 Task: Look for space in Canning, India from 21st June, 2023 to 29th June, 2023 for 4 adults in price range Rs.7000 to Rs.12000. Place can be entire place with 2 bedrooms having 2 beds and 2 bathrooms. Property type can be house, flat, guest house. Booking option can be shelf check-in. Required host language is English.
Action: Mouse moved to (457, 67)
Screenshot: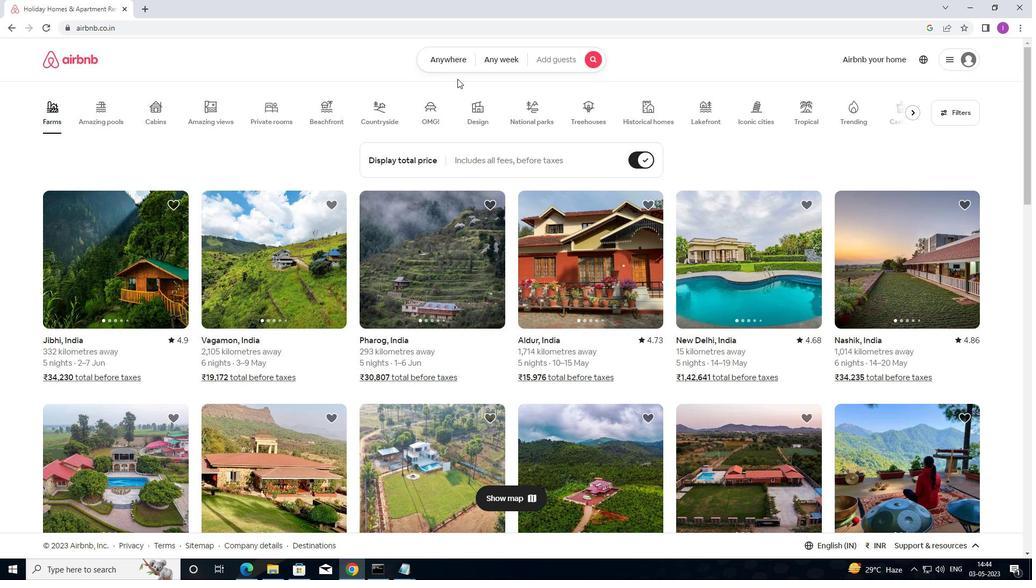
Action: Mouse pressed left at (457, 67)
Screenshot: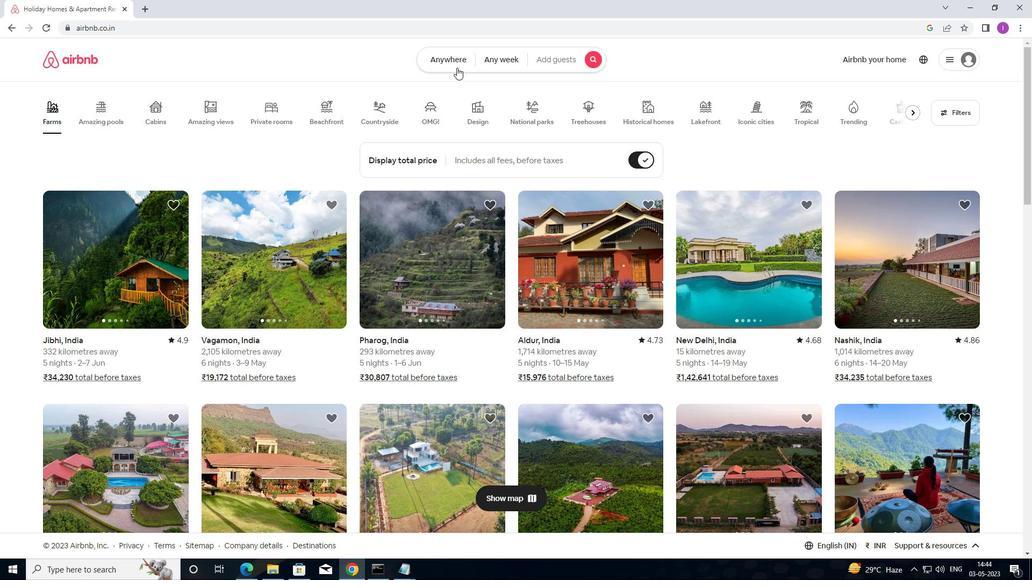 
Action: Mouse moved to (347, 110)
Screenshot: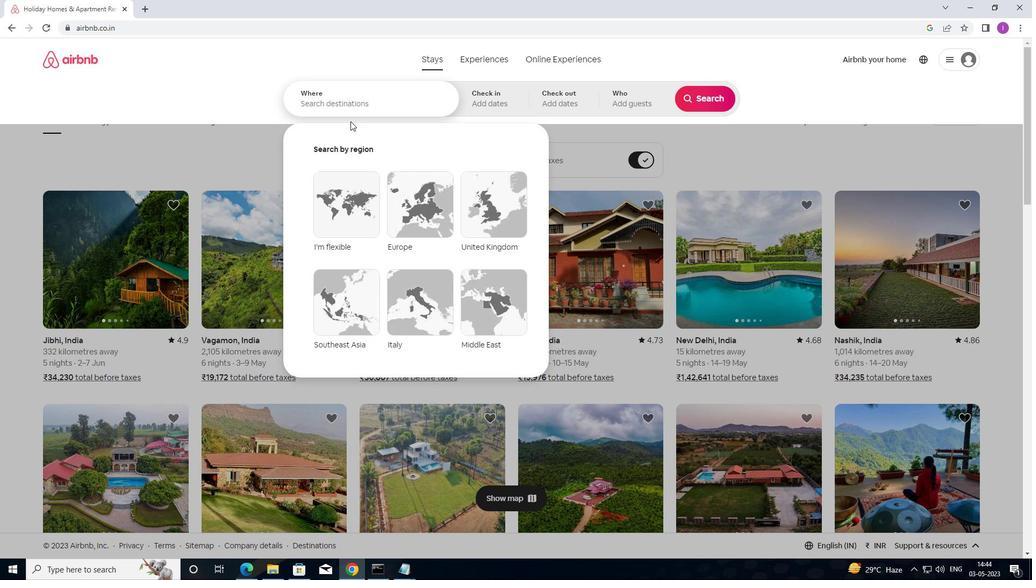 
Action: Mouse pressed left at (347, 110)
Screenshot: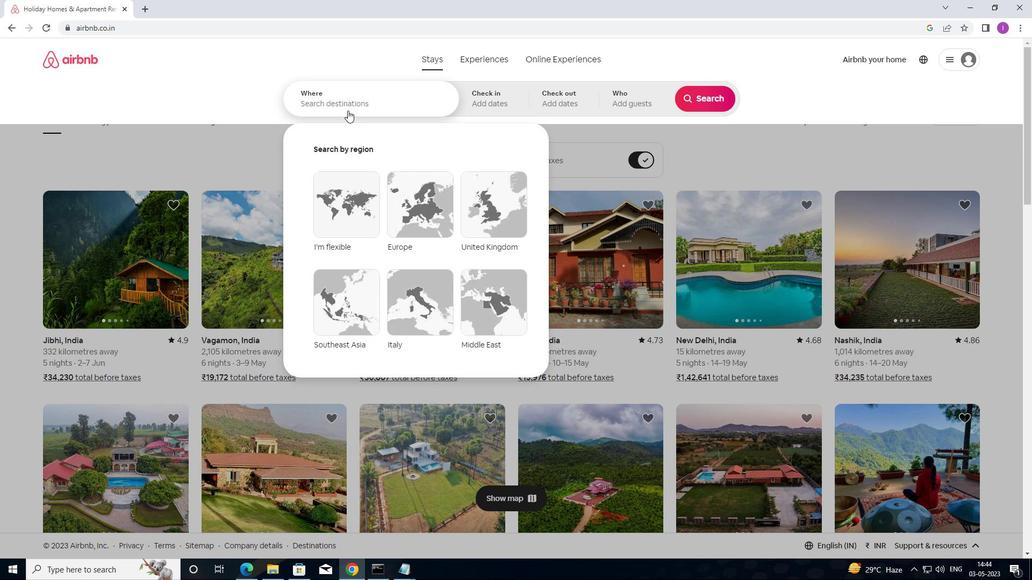 
Action: Mouse moved to (452, 111)
Screenshot: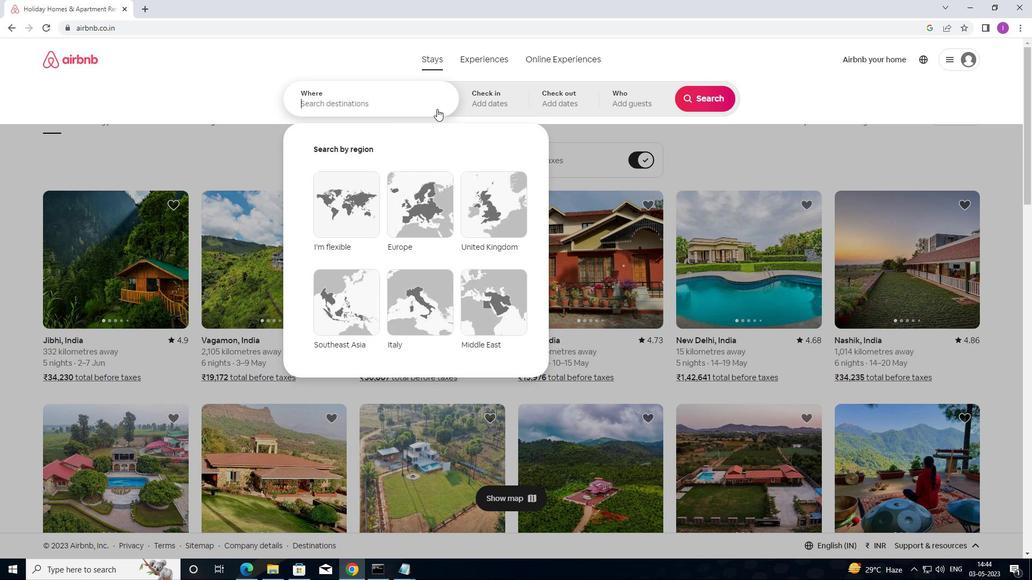 
Action: Key pressed <Key.shift>CA
Screenshot: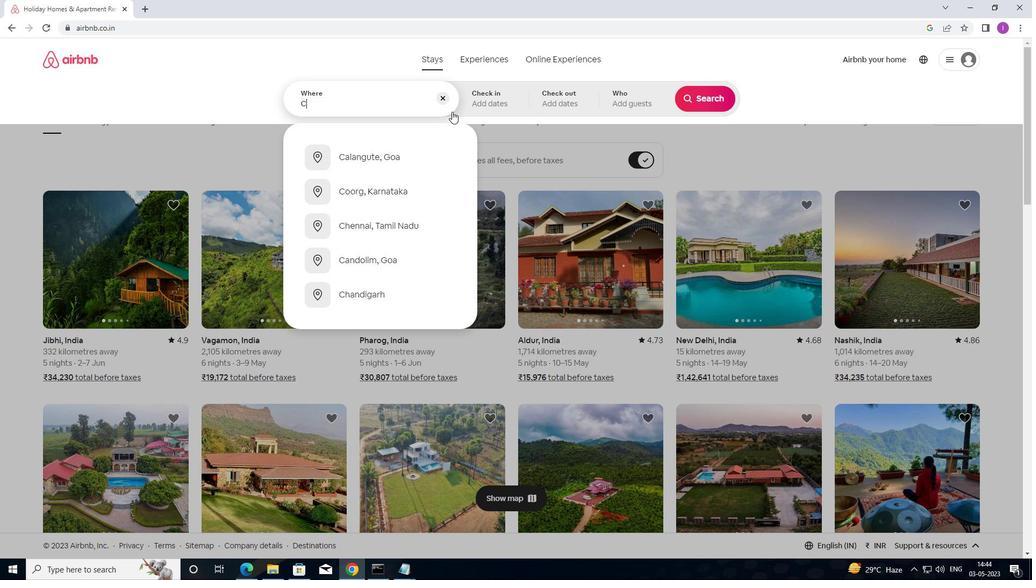 
Action: Mouse moved to (459, 105)
Screenshot: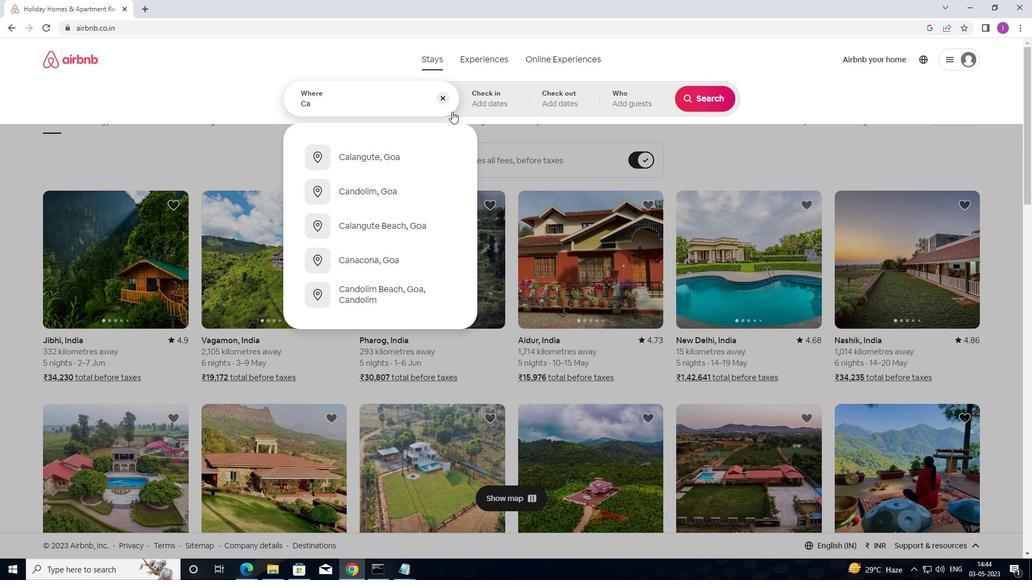 
Action: Key pressed NNING,<Key.shift>INDIA
Screenshot: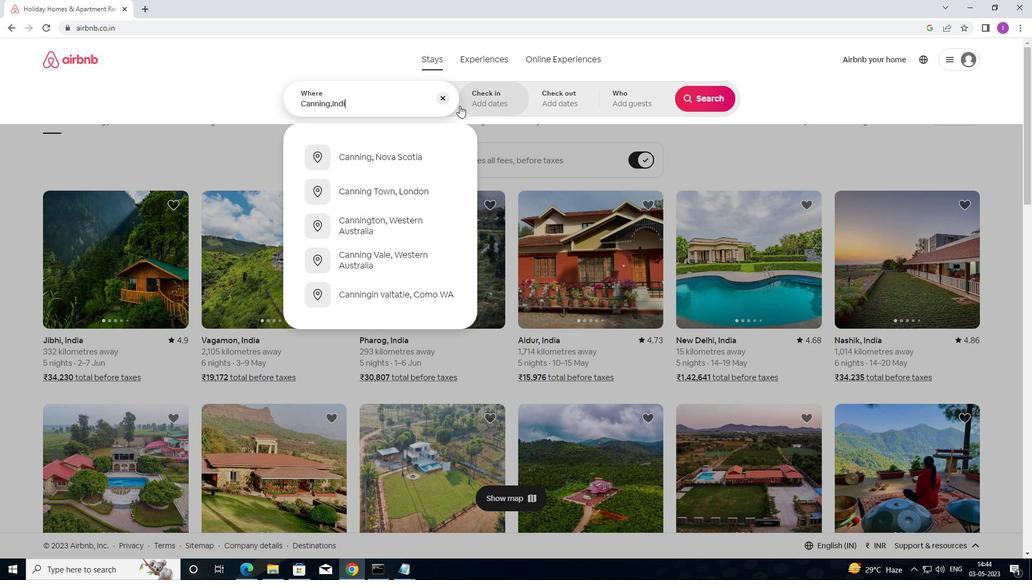 
Action: Mouse moved to (513, 102)
Screenshot: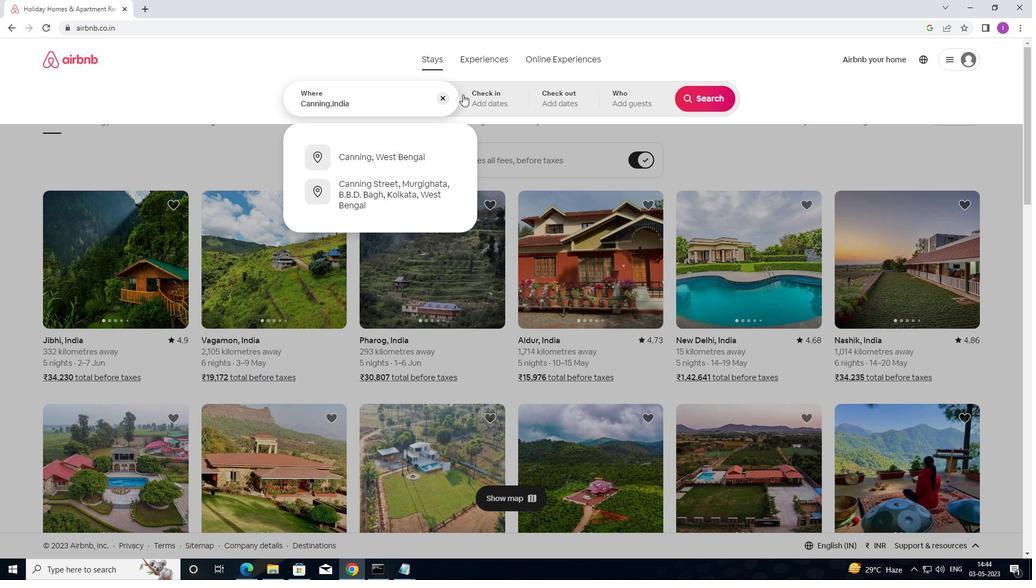 
Action: Mouse pressed left at (513, 102)
Screenshot: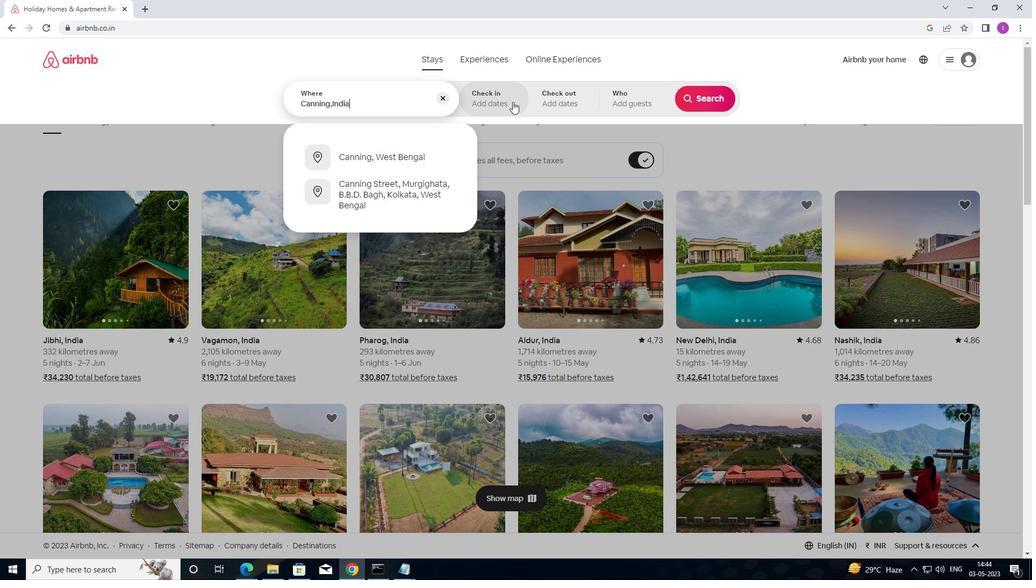 
Action: Mouse moved to (621, 308)
Screenshot: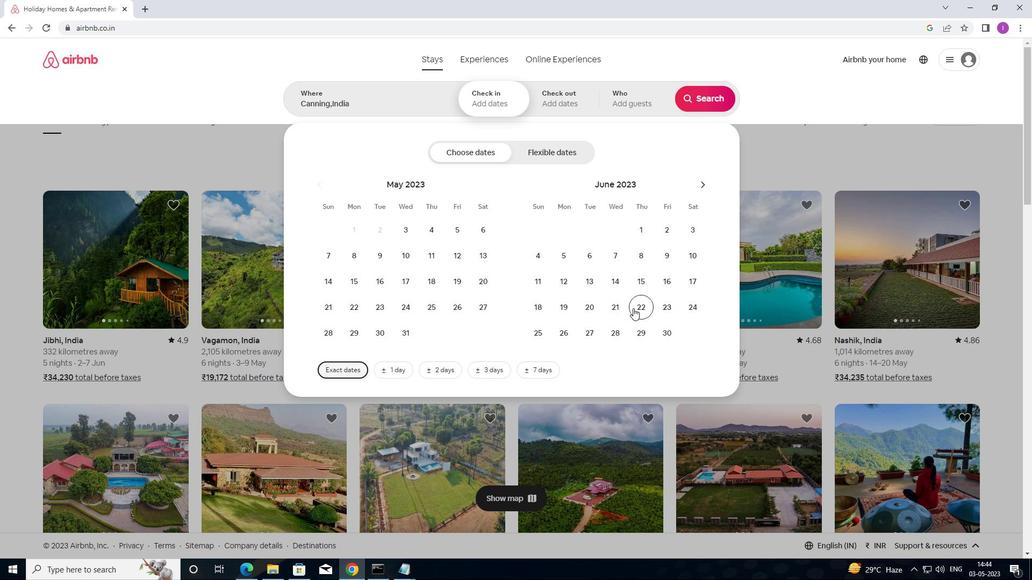 
Action: Mouse pressed left at (621, 308)
Screenshot: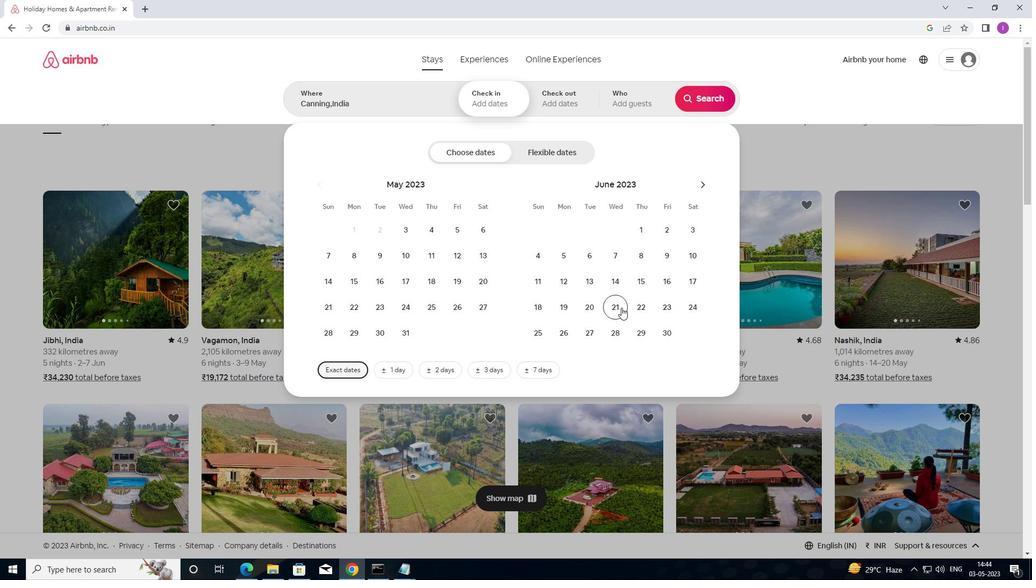 
Action: Mouse moved to (646, 335)
Screenshot: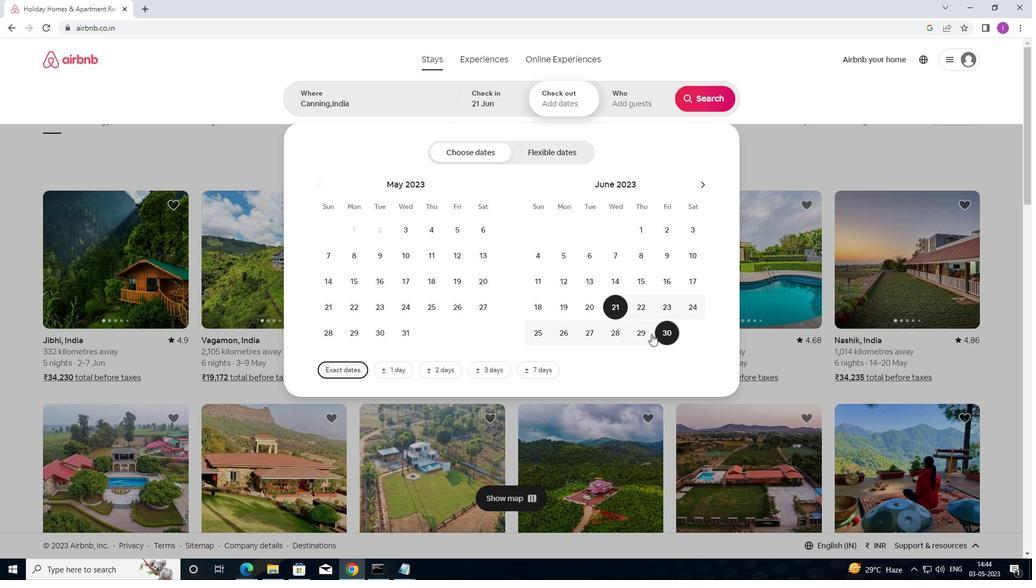 
Action: Mouse pressed left at (646, 335)
Screenshot: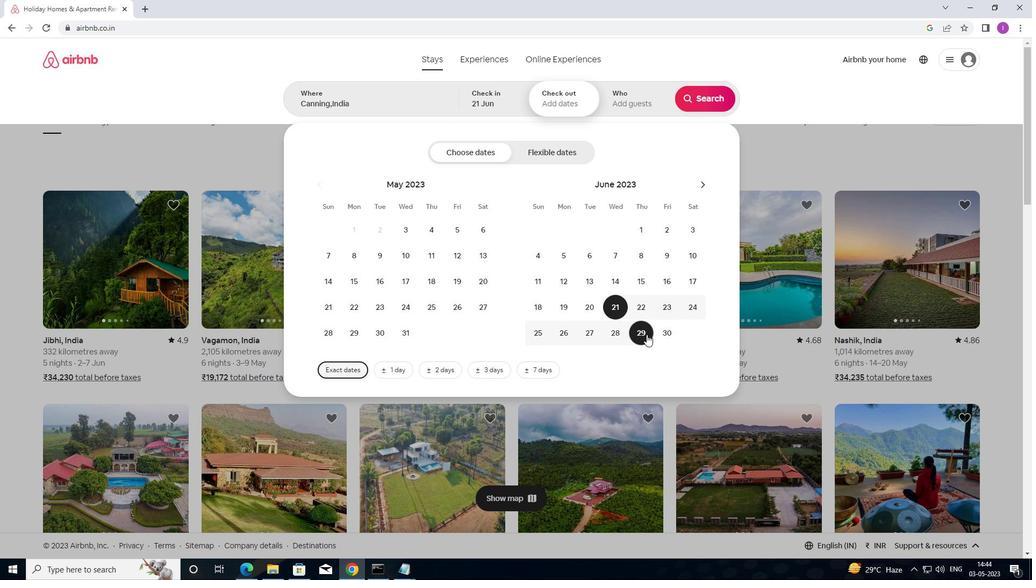 
Action: Mouse moved to (647, 100)
Screenshot: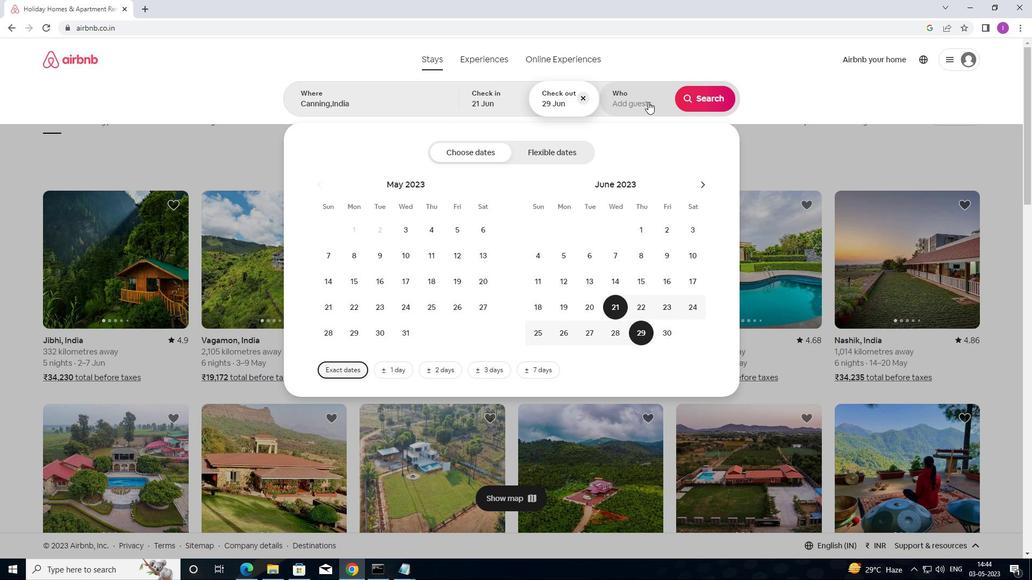 
Action: Mouse pressed left at (647, 100)
Screenshot: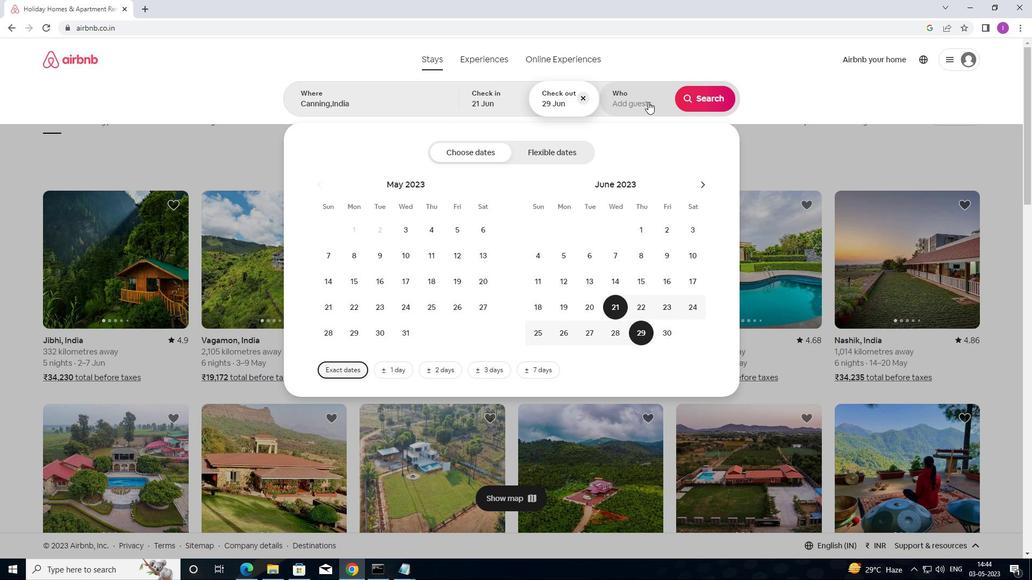 
Action: Mouse moved to (709, 156)
Screenshot: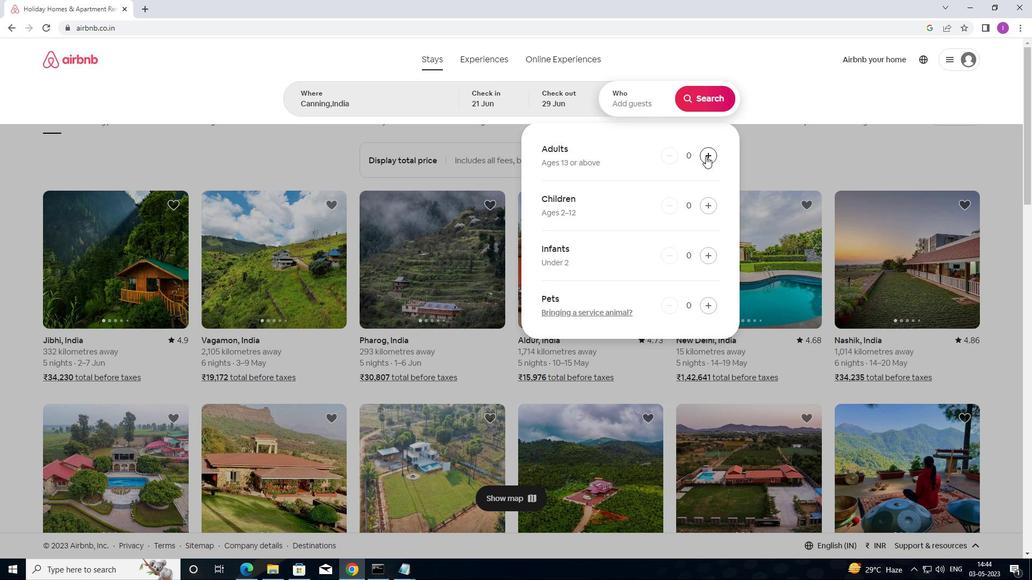 
Action: Mouse pressed left at (709, 156)
Screenshot: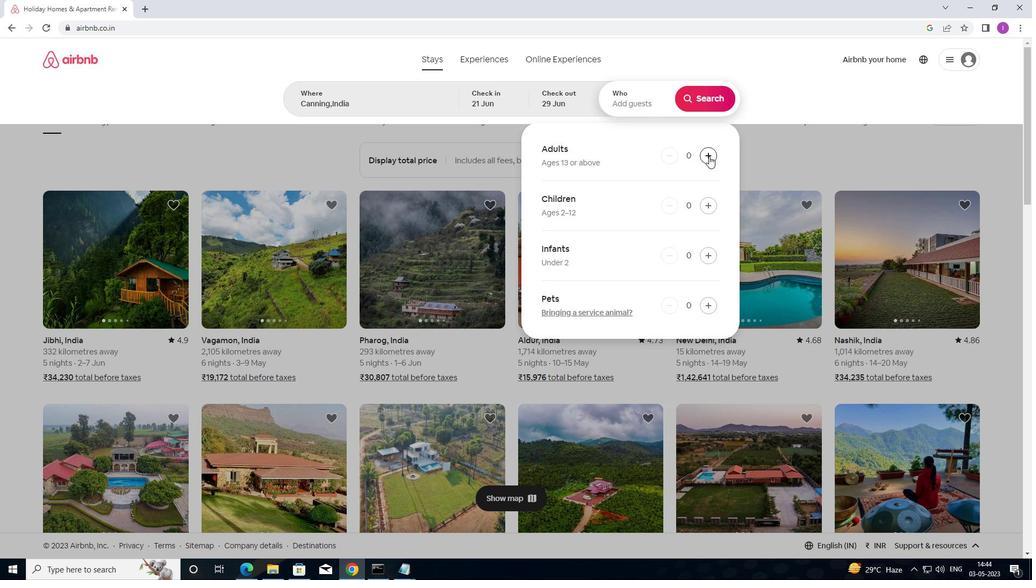 
Action: Mouse pressed left at (709, 156)
Screenshot: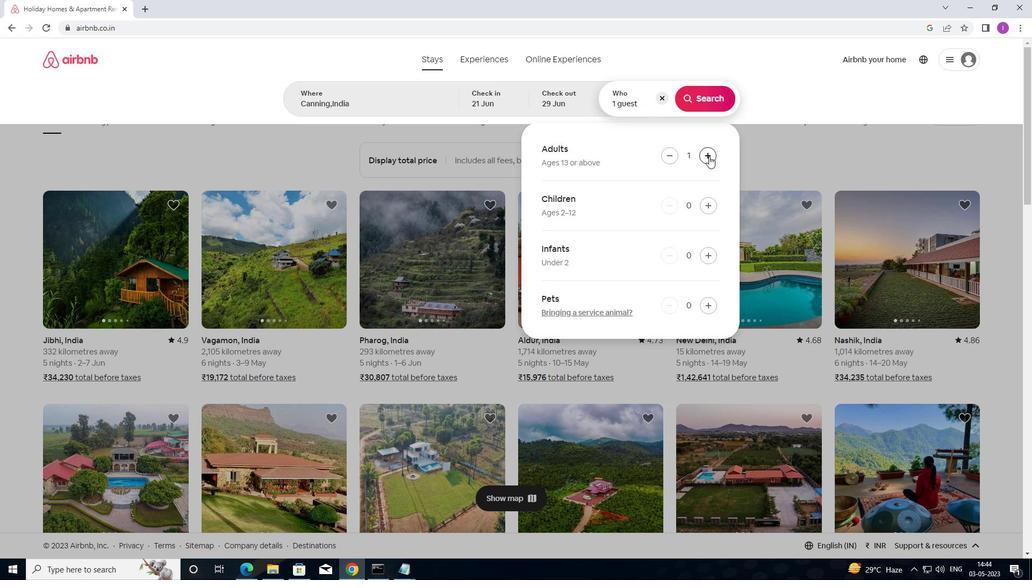 
Action: Mouse moved to (709, 155)
Screenshot: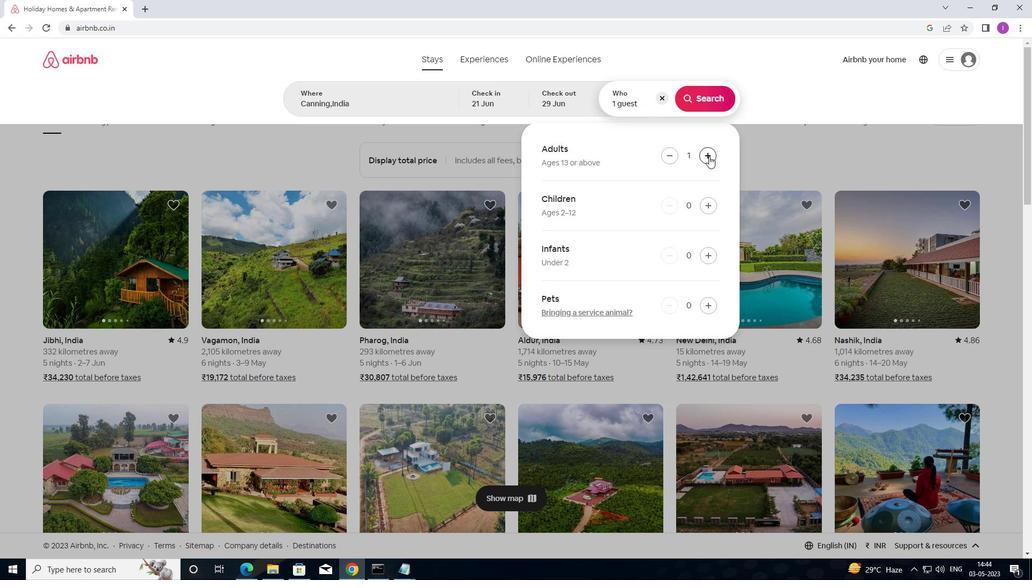 
Action: Mouse pressed left at (709, 155)
Screenshot: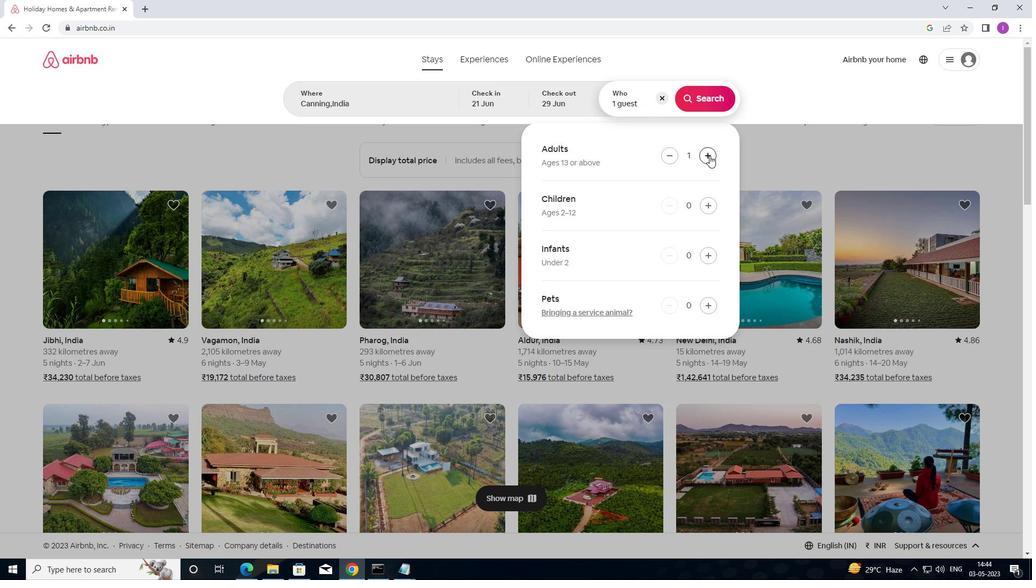 
Action: Mouse pressed left at (709, 155)
Screenshot: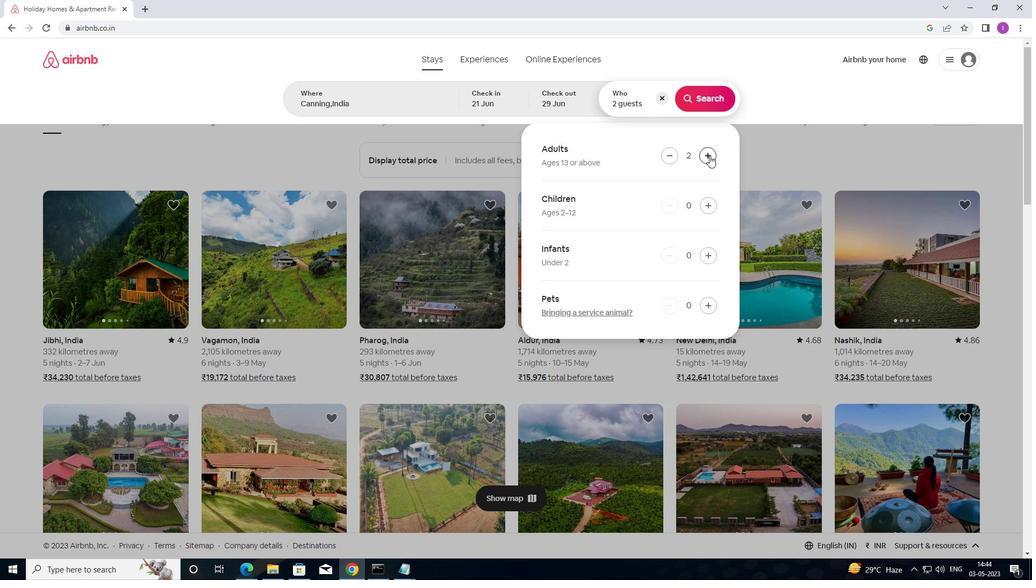 
Action: Mouse moved to (704, 102)
Screenshot: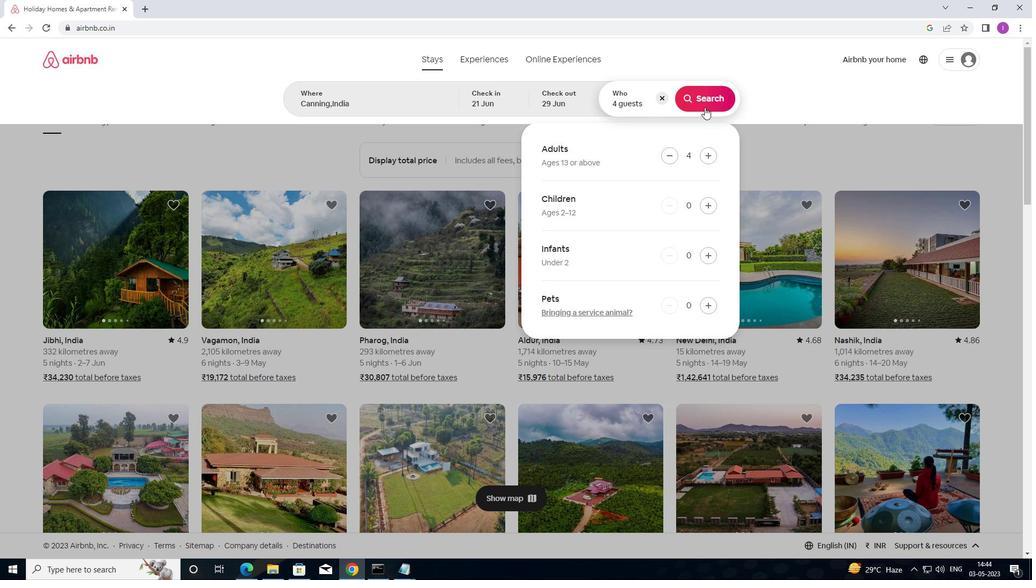
Action: Mouse pressed left at (704, 102)
Screenshot: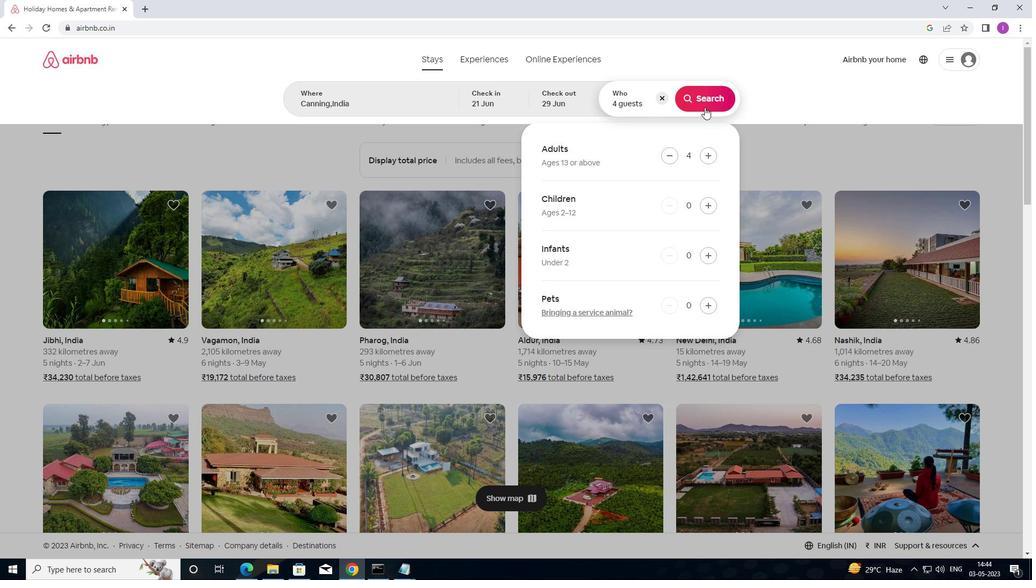 
Action: Mouse moved to (994, 103)
Screenshot: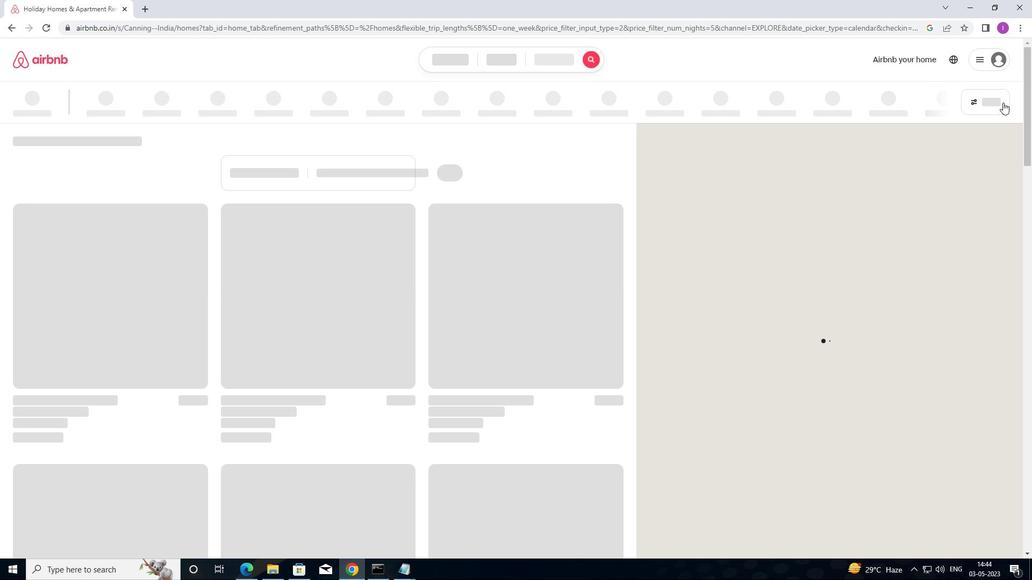 
Action: Mouse pressed left at (994, 103)
Screenshot: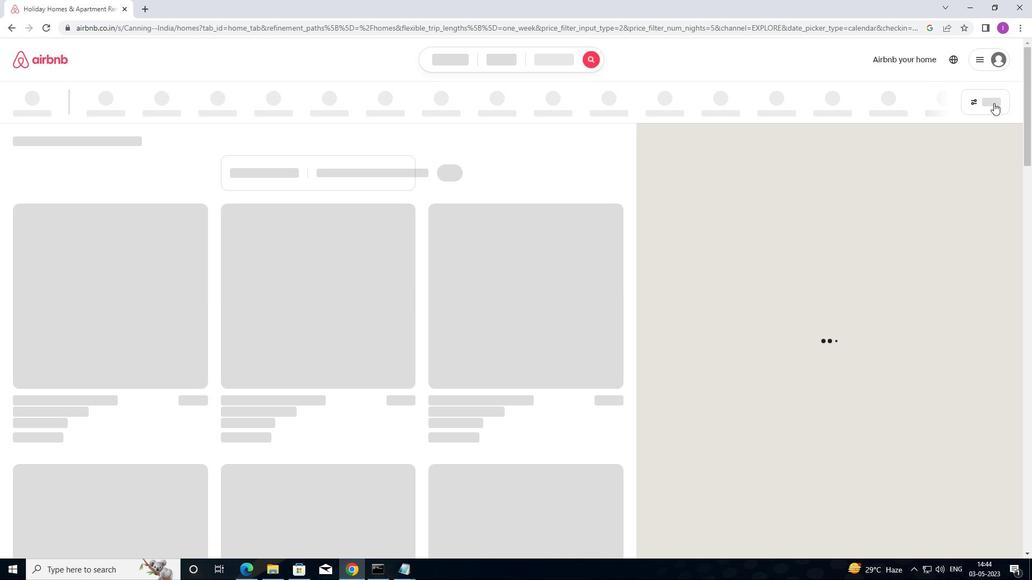 
Action: Mouse moved to (397, 240)
Screenshot: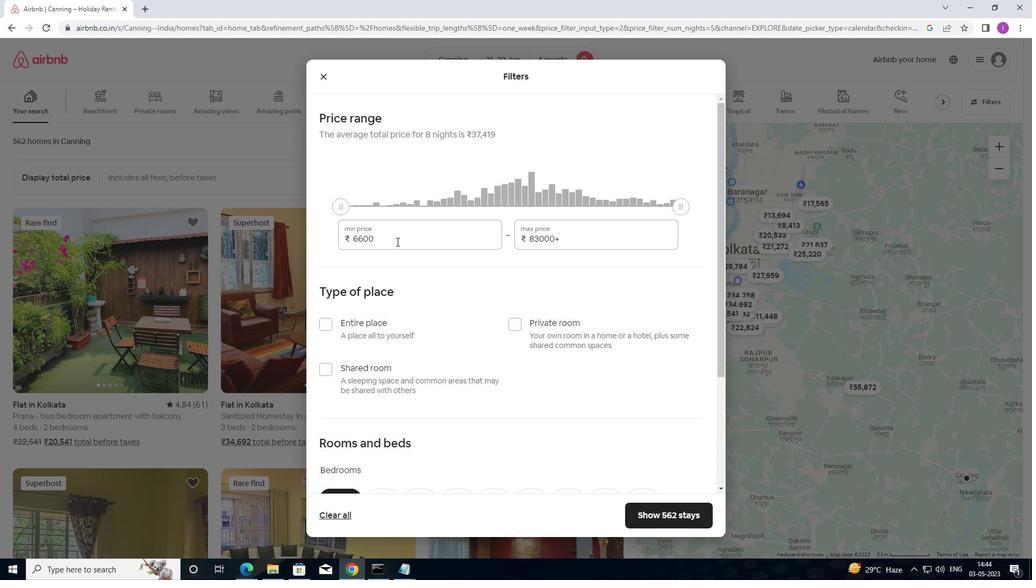 
Action: Mouse pressed left at (397, 240)
Screenshot: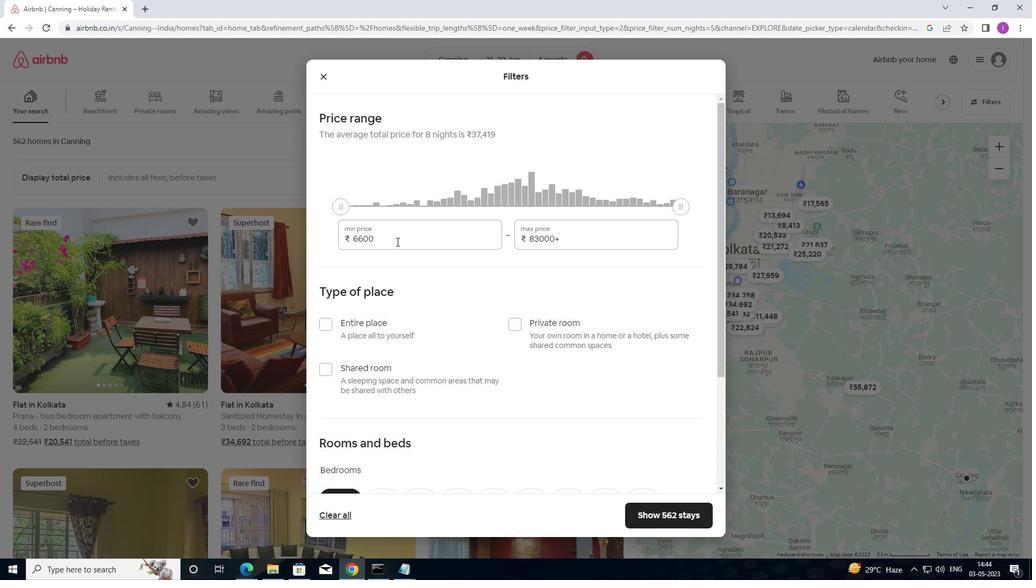 
Action: Mouse moved to (566, 225)
Screenshot: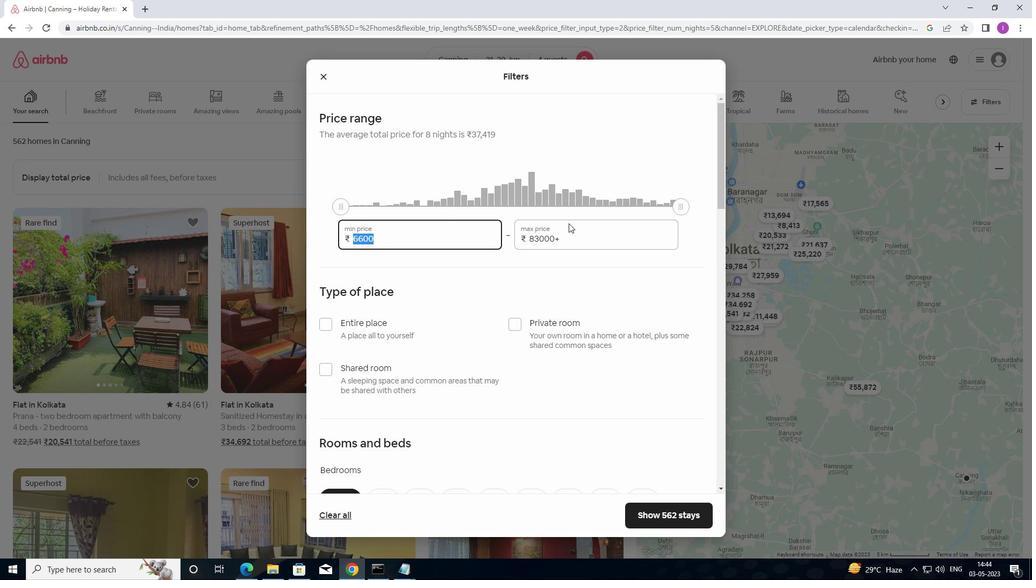 
Action: Key pressed 7
Screenshot: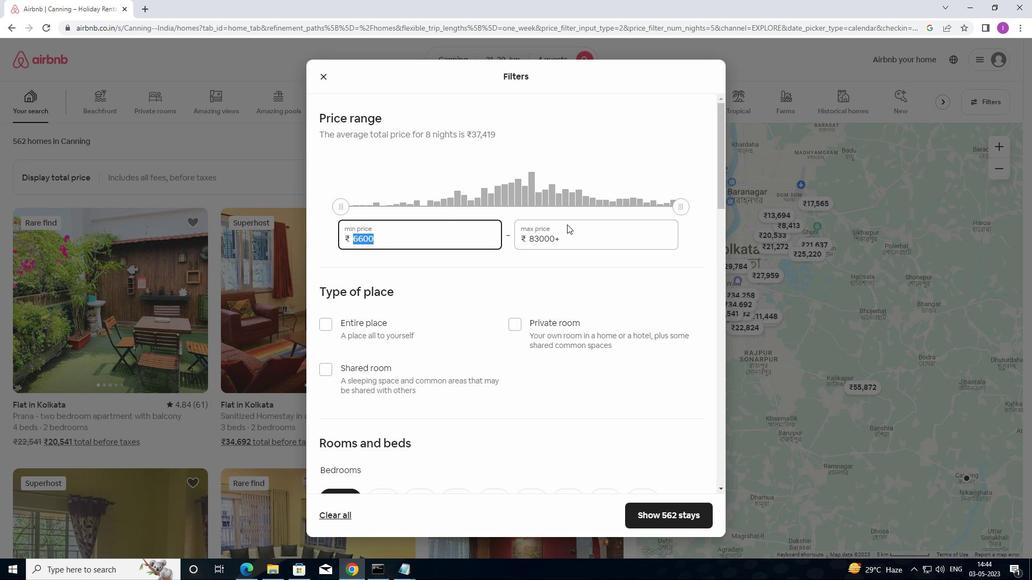 
Action: Mouse moved to (560, 228)
Screenshot: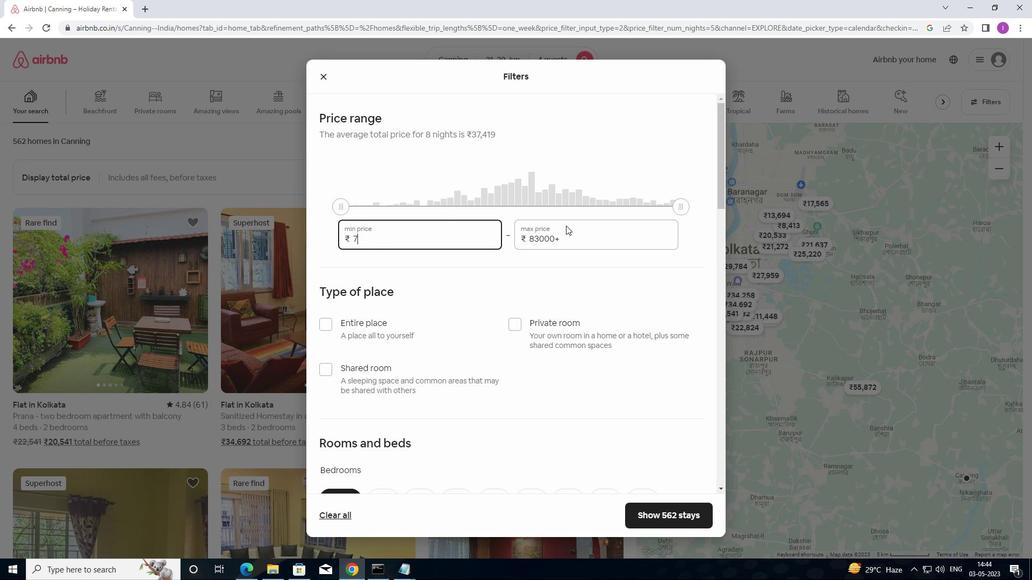 
Action: Key pressed 0
Screenshot: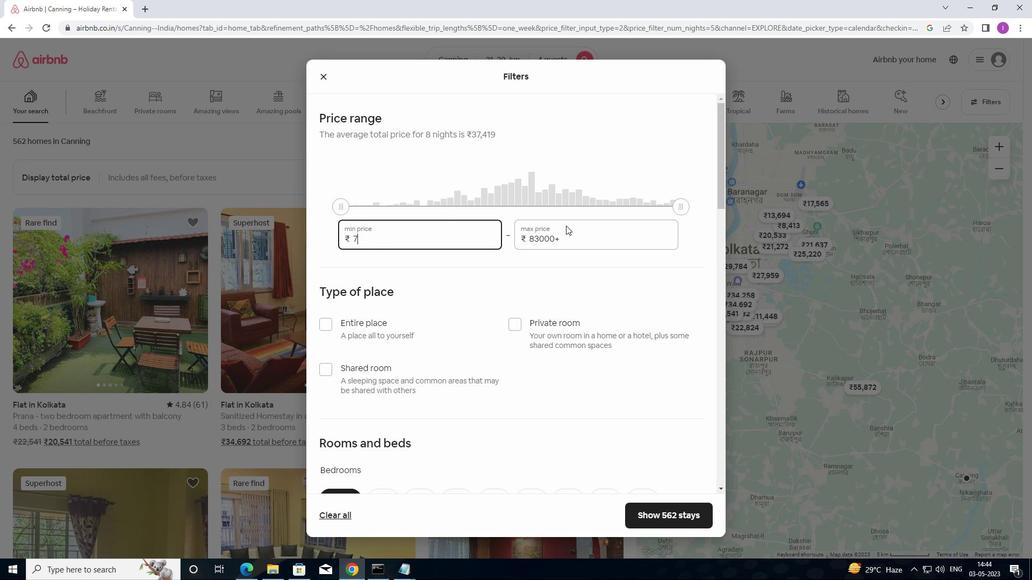 
Action: Mouse moved to (558, 229)
Screenshot: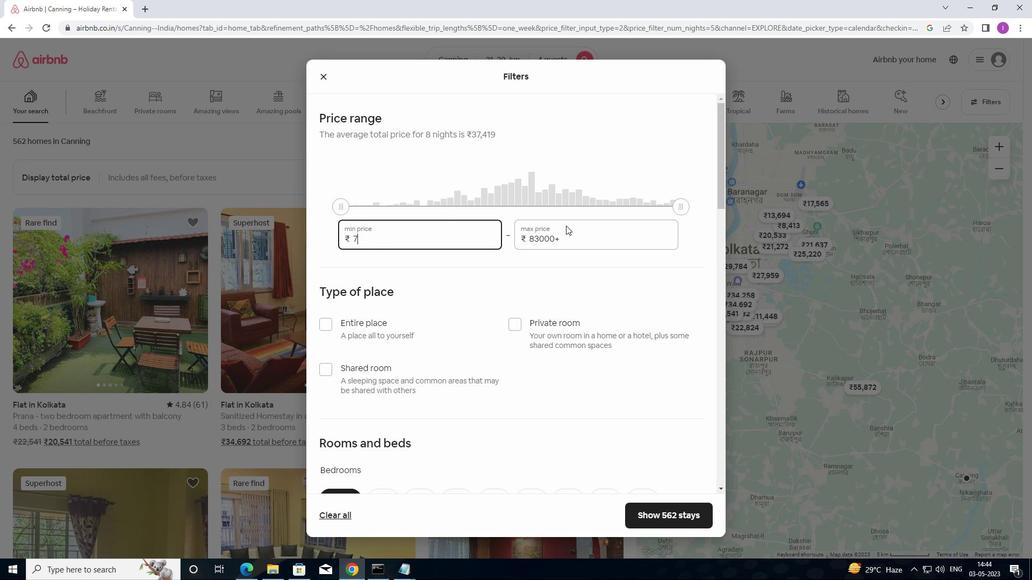 
Action: Key pressed 00
Screenshot: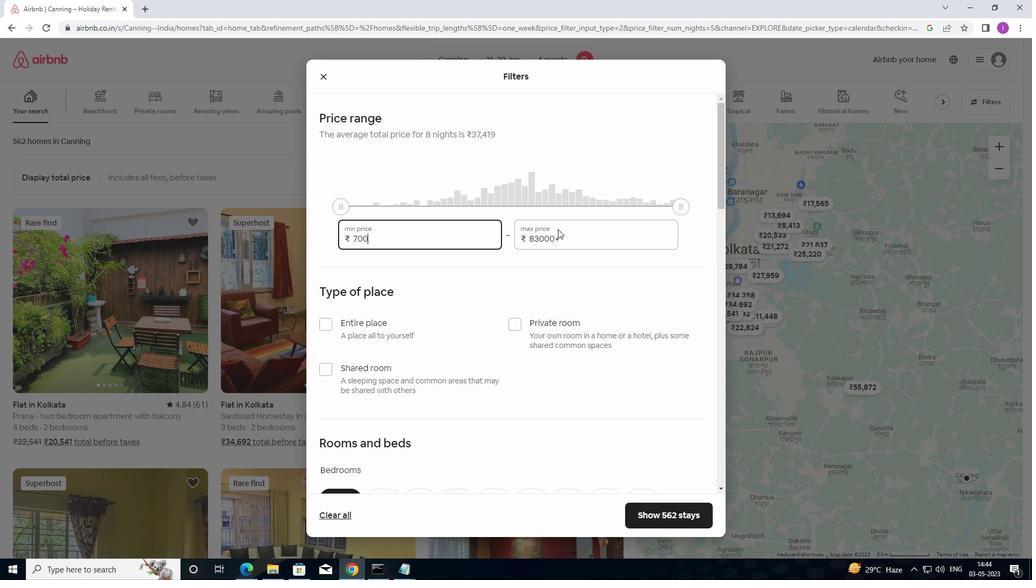 
Action: Mouse moved to (574, 238)
Screenshot: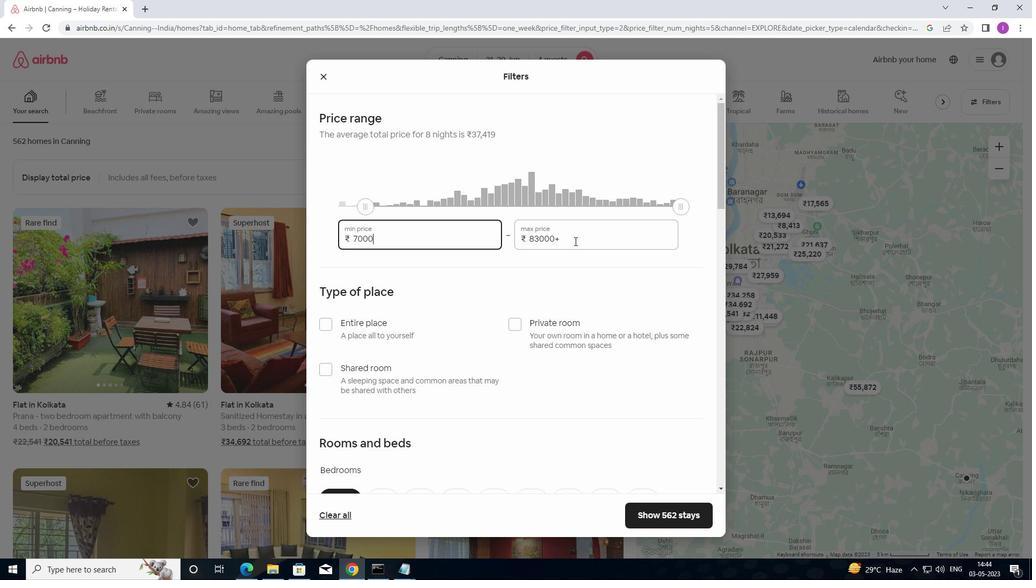 
Action: Mouse pressed left at (574, 238)
Screenshot: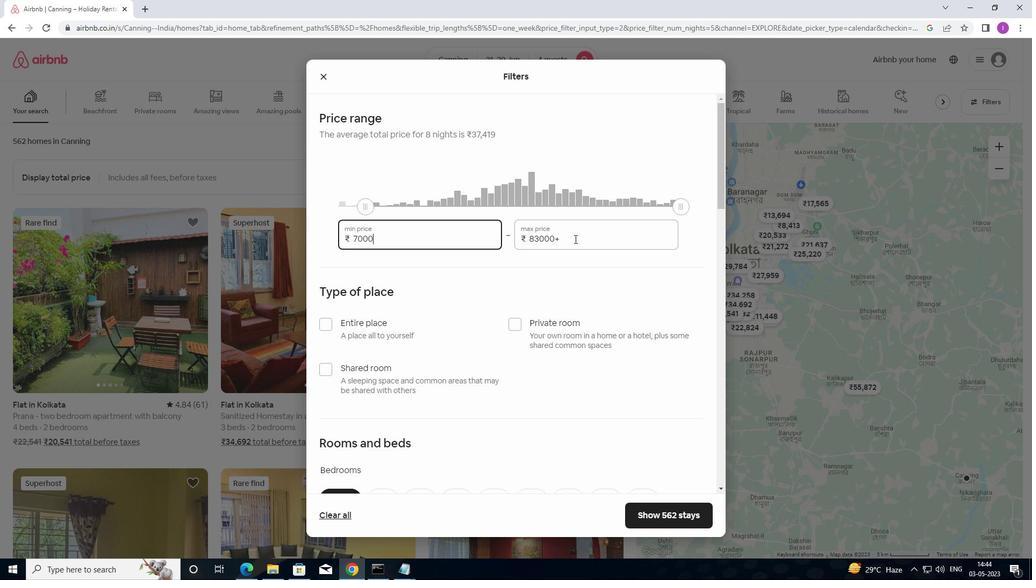 
Action: Mouse moved to (512, 241)
Screenshot: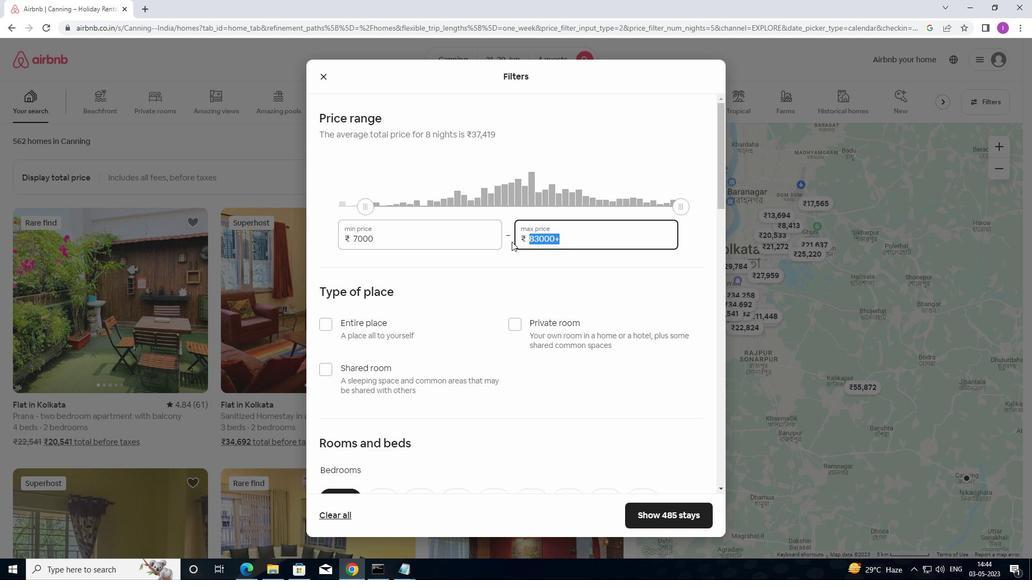 
Action: Key pressed 12000
Screenshot: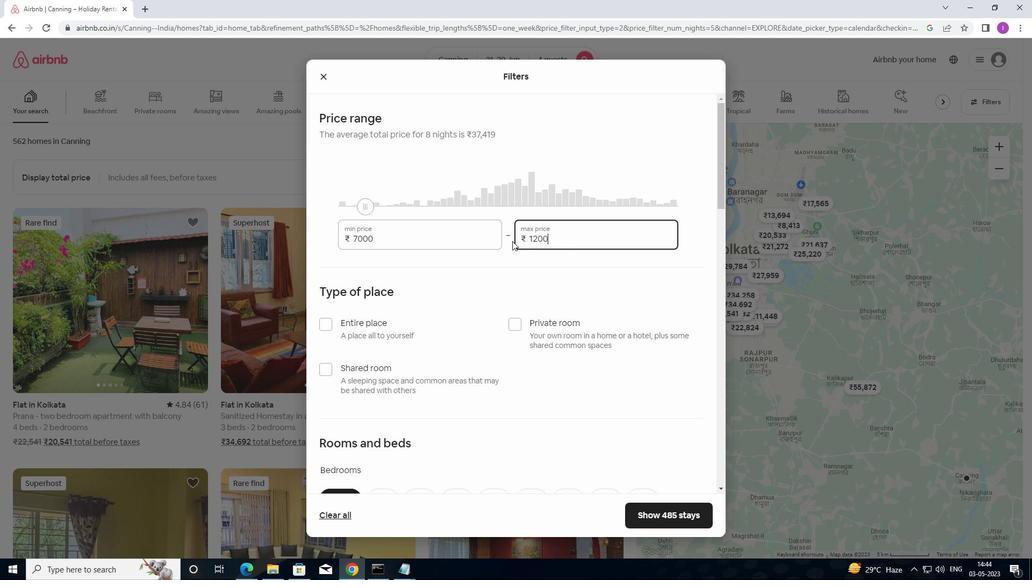 
Action: Mouse moved to (516, 252)
Screenshot: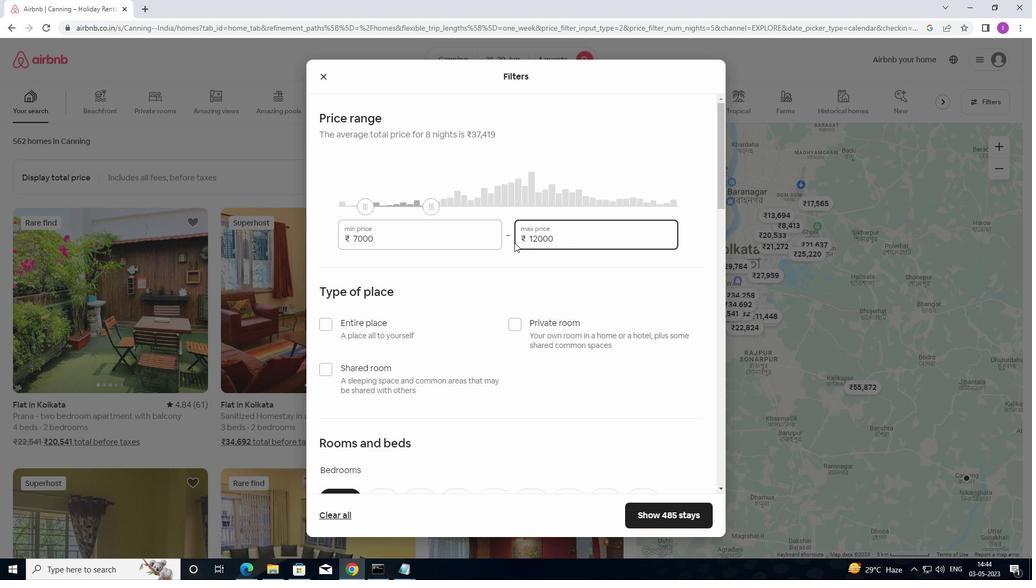 
Action: Mouse scrolled (516, 251) with delta (0, 0)
Screenshot: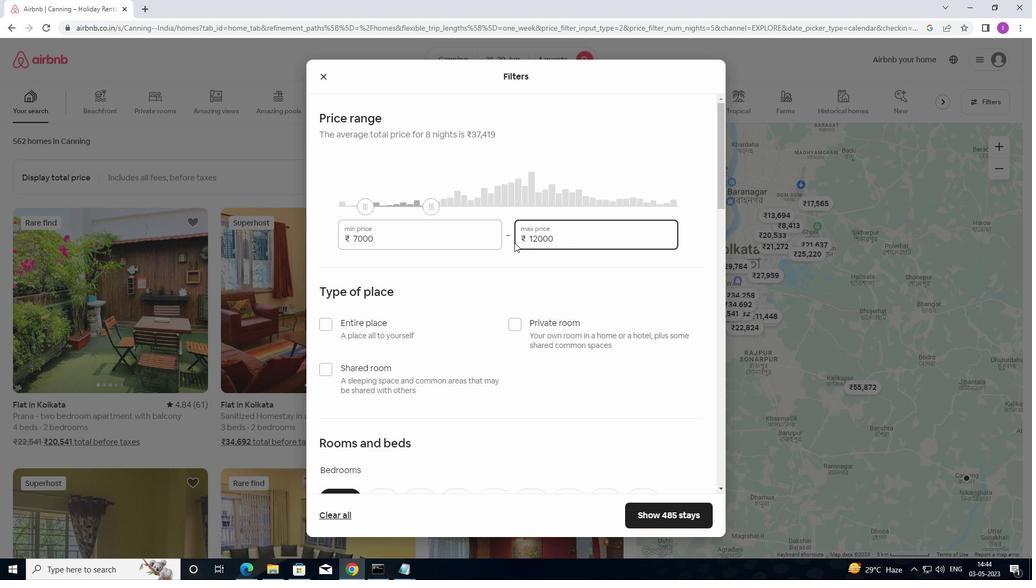 
Action: Mouse scrolled (516, 251) with delta (0, 0)
Screenshot: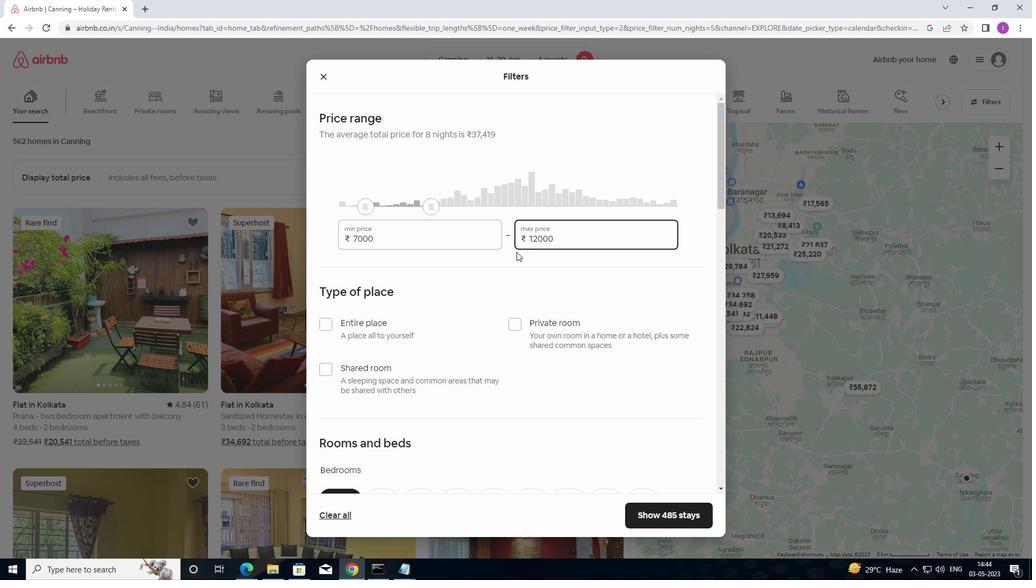 
Action: Mouse moved to (431, 351)
Screenshot: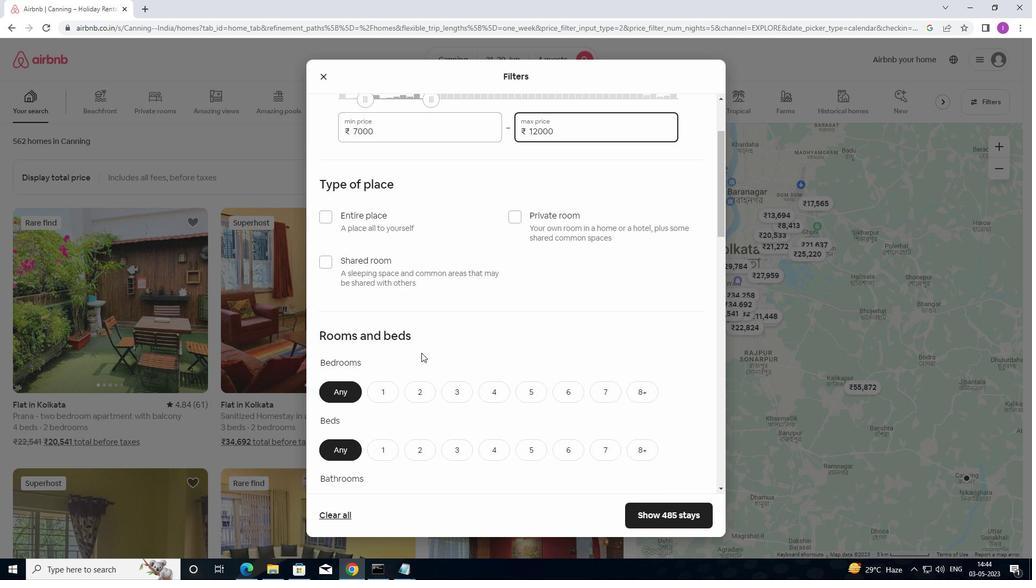 
Action: Mouse scrolled (431, 350) with delta (0, 0)
Screenshot: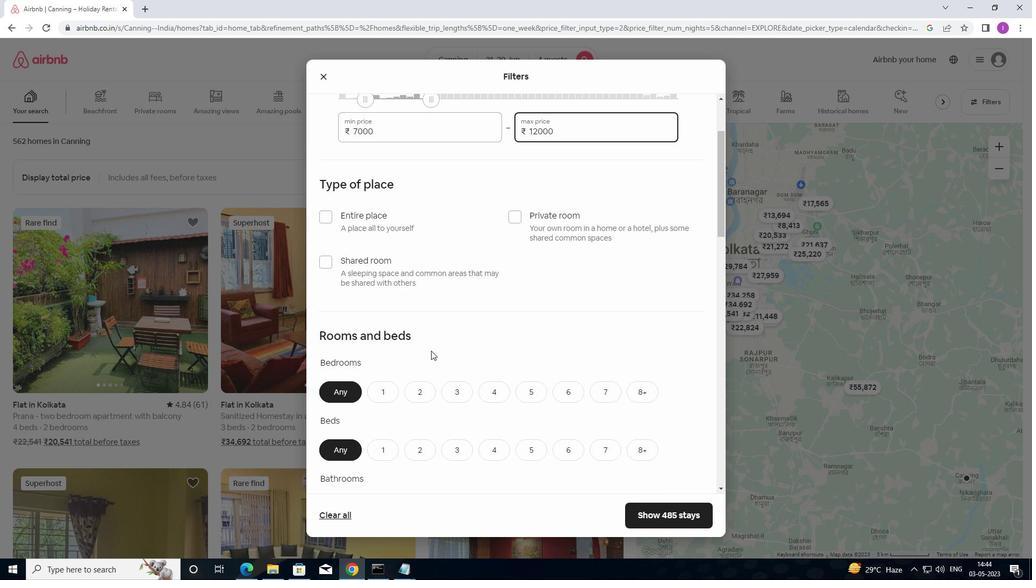 
Action: Mouse moved to (326, 159)
Screenshot: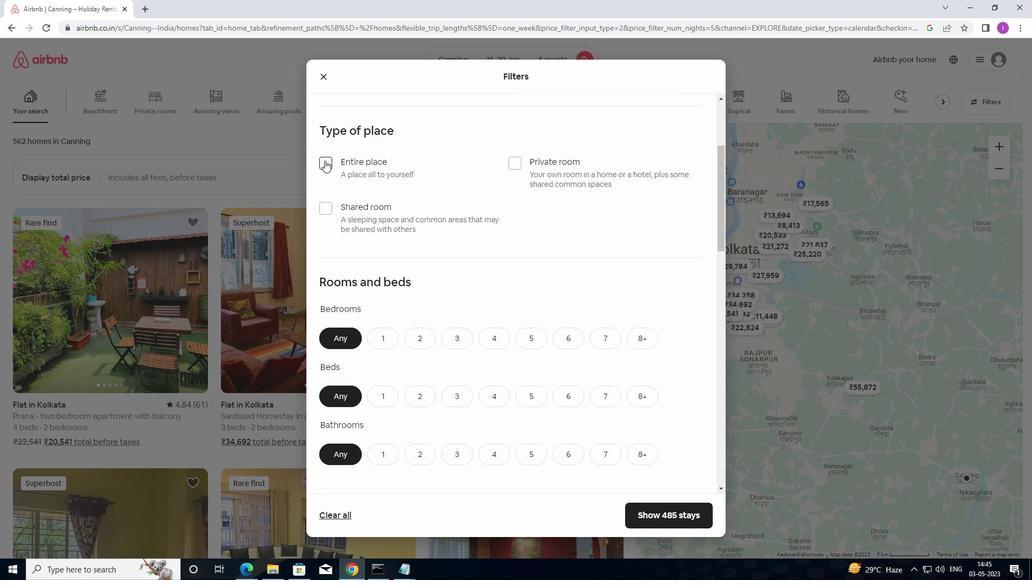 
Action: Mouse pressed left at (326, 159)
Screenshot: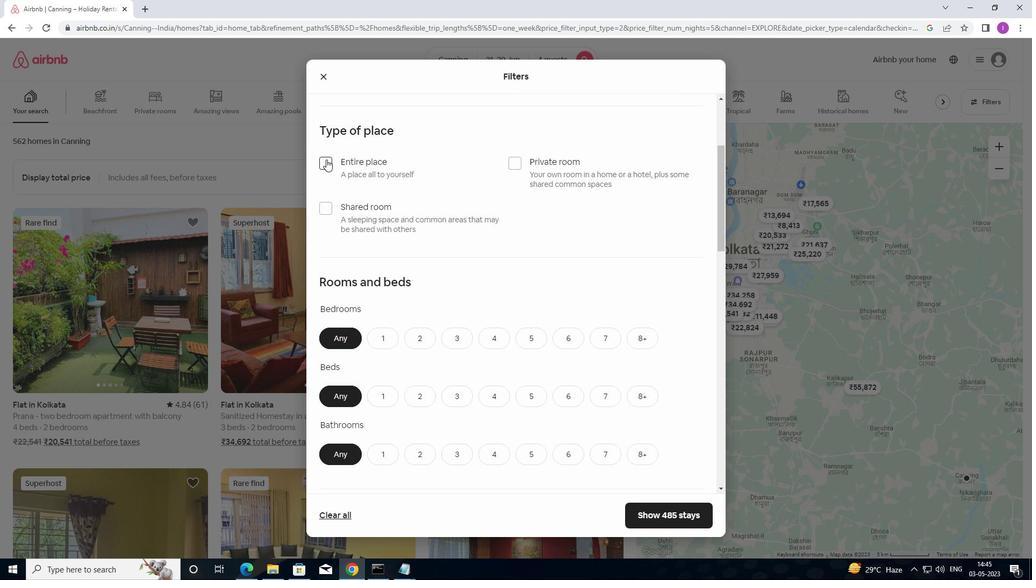 
Action: Mouse moved to (426, 150)
Screenshot: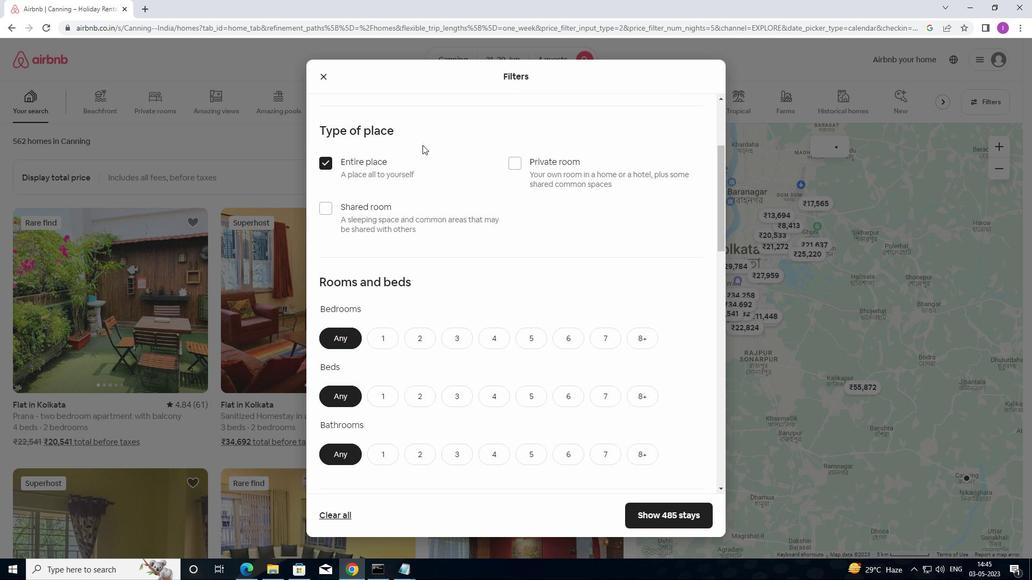 
Action: Mouse scrolled (426, 149) with delta (0, 0)
Screenshot: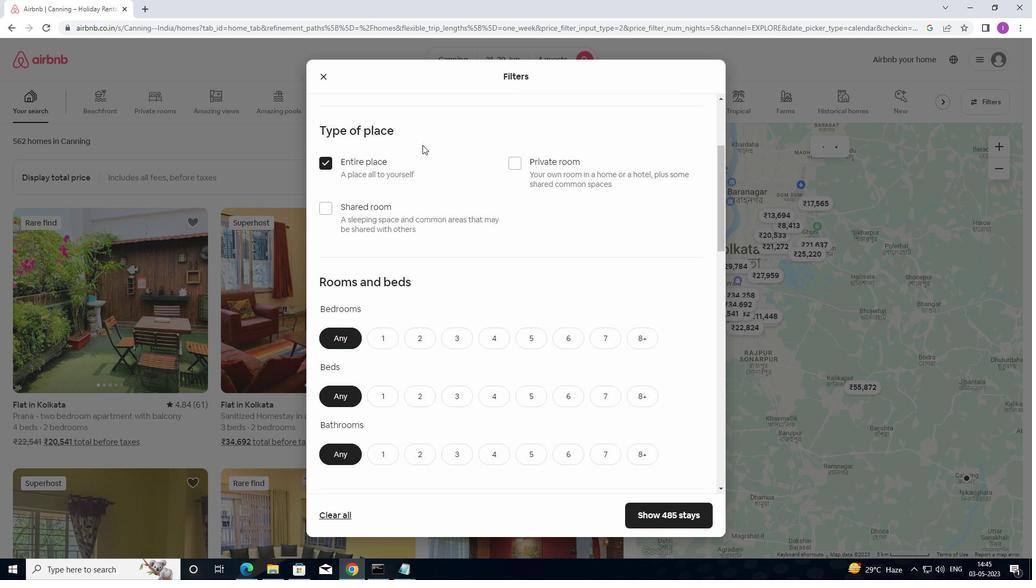 
Action: Mouse moved to (432, 286)
Screenshot: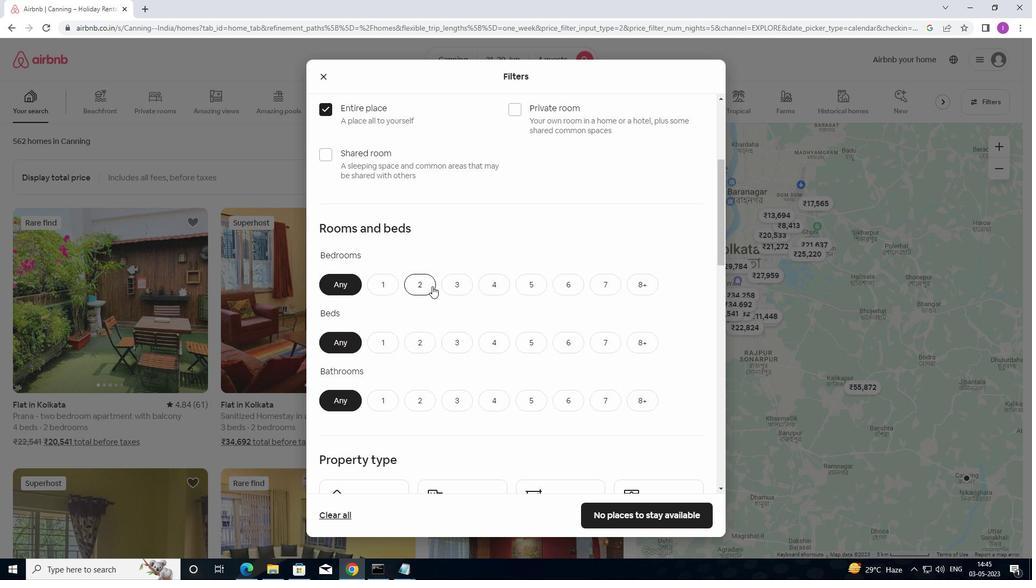 
Action: Mouse pressed left at (432, 286)
Screenshot: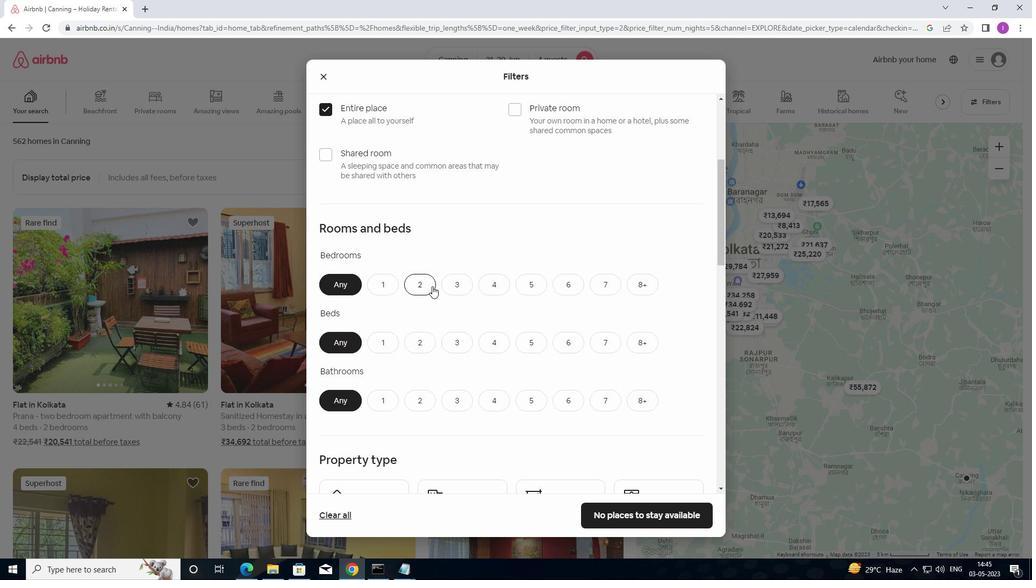 
Action: Mouse moved to (431, 344)
Screenshot: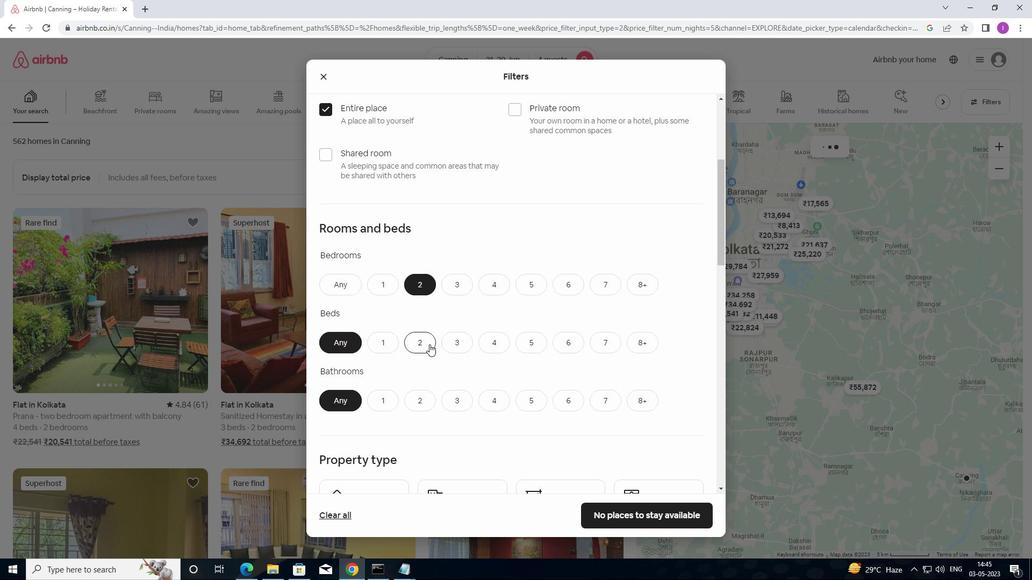 
Action: Mouse pressed left at (431, 344)
Screenshot: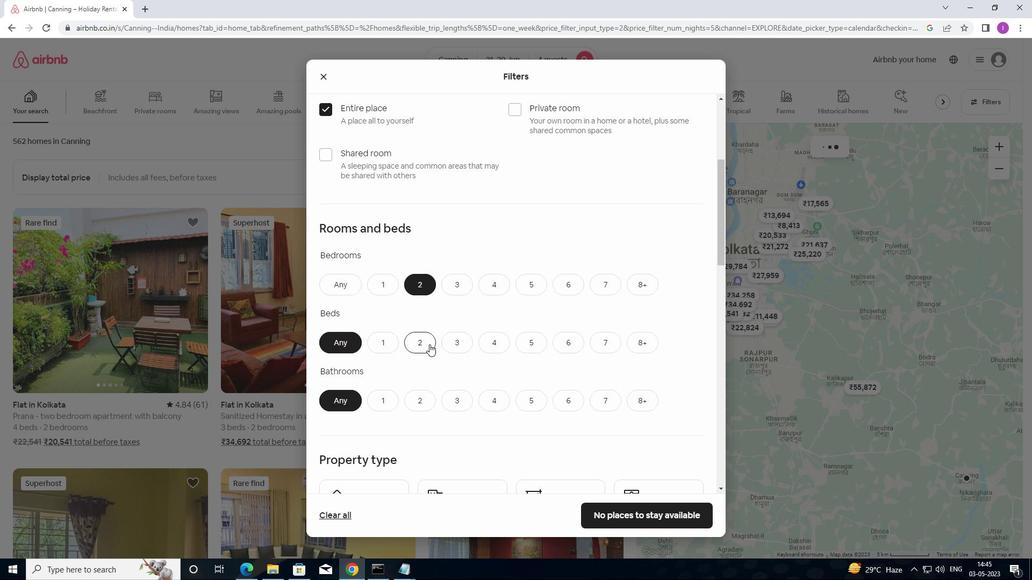 
Action: Mouse moved to (421, 396)
Screenshot: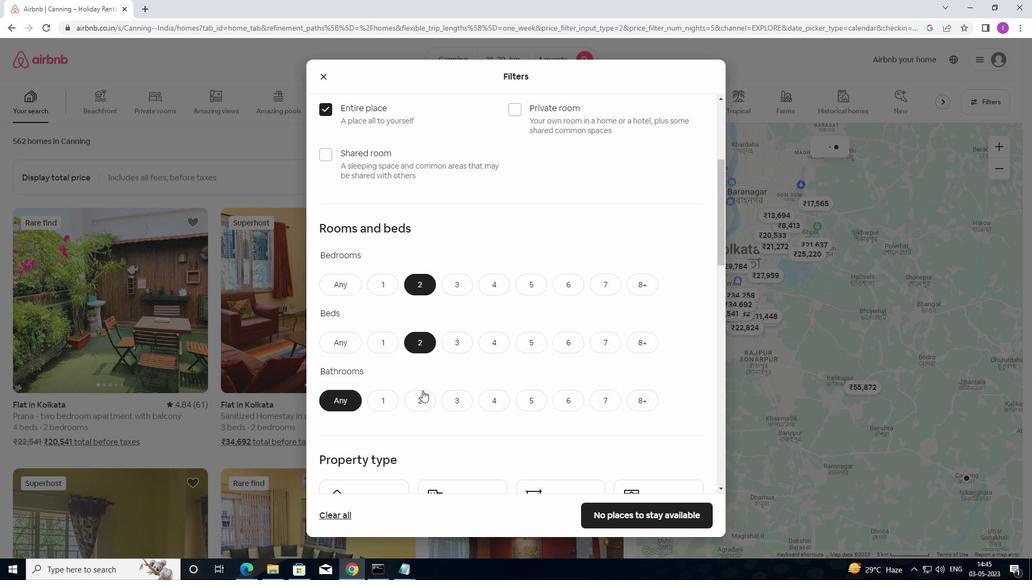 
Action: Mouse pressed left at (421, 396)
Screenshot: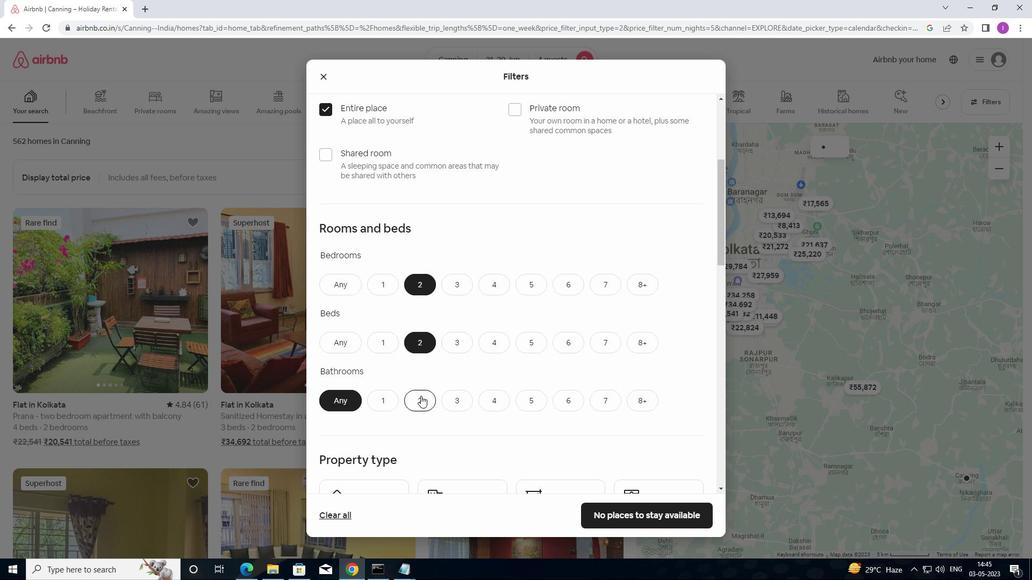 
Action: Mouse moved to (506, 381)
Screenshot: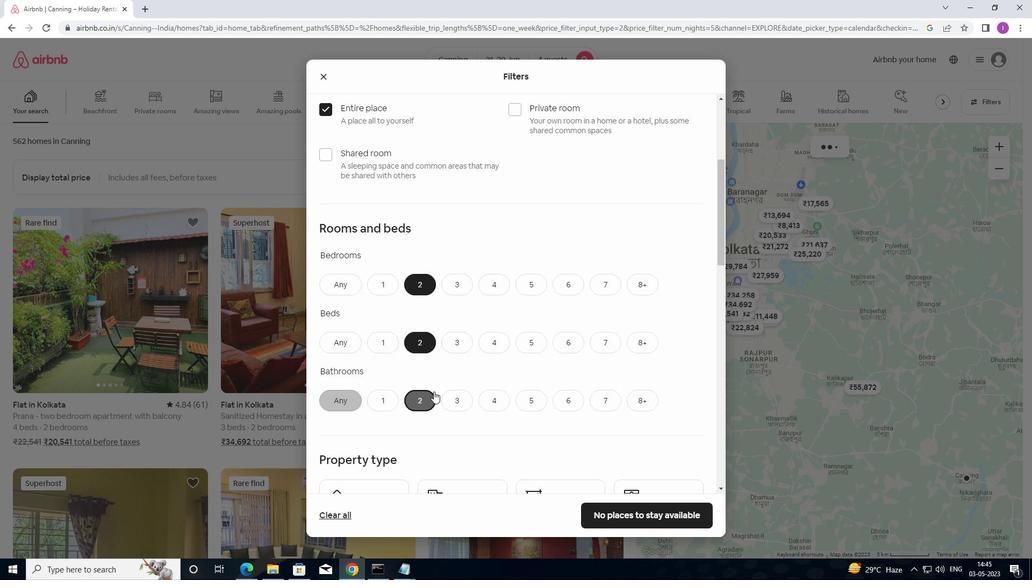 
Action: Mouse scrolled (506, 380) with delta (0, 0)
Screenshot: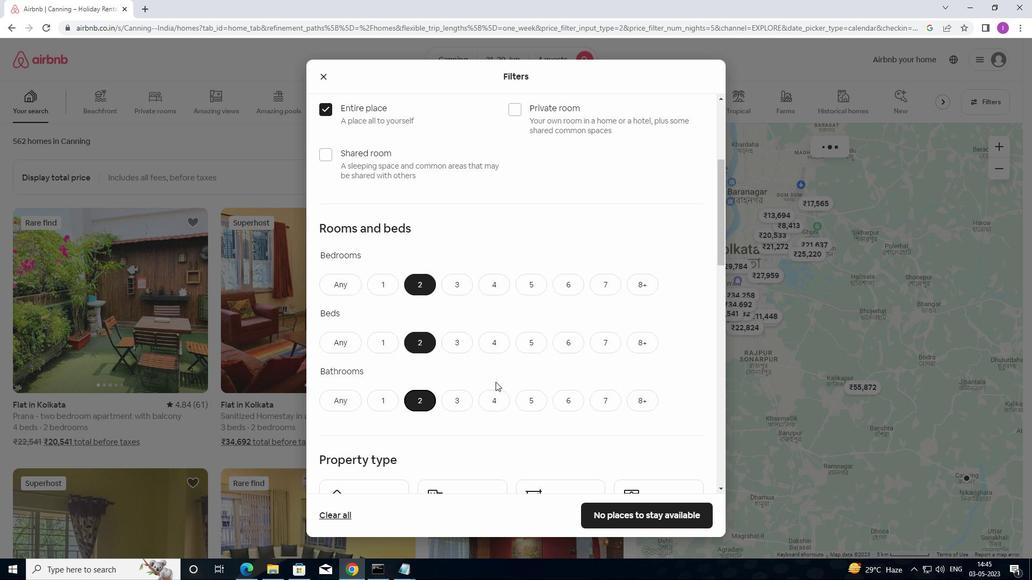 
Action: Mouse moved to (507, 381)
Screenshot: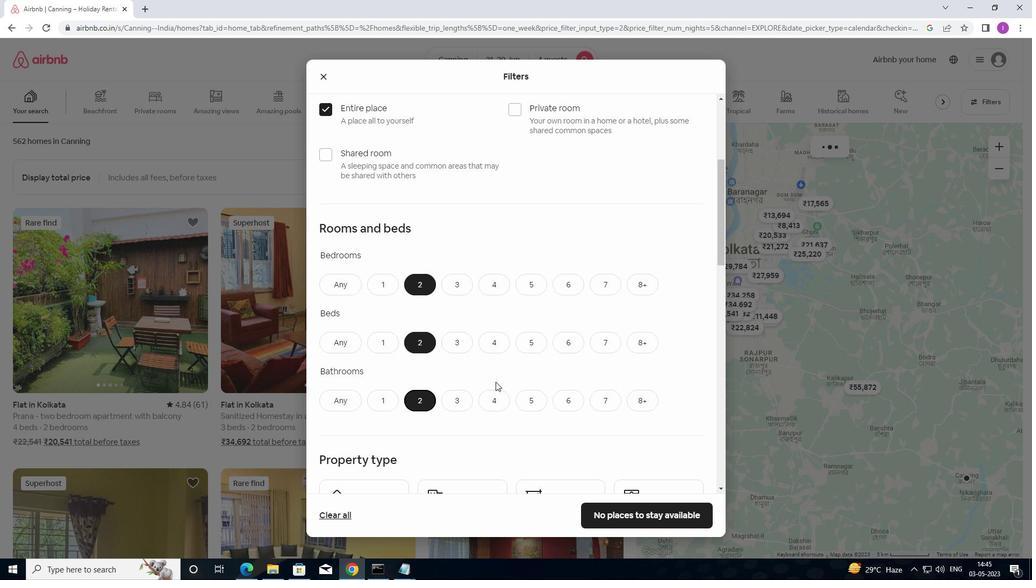
Action: Mouse scrolled (507, 380) with delta (0, 0)
Screenshot: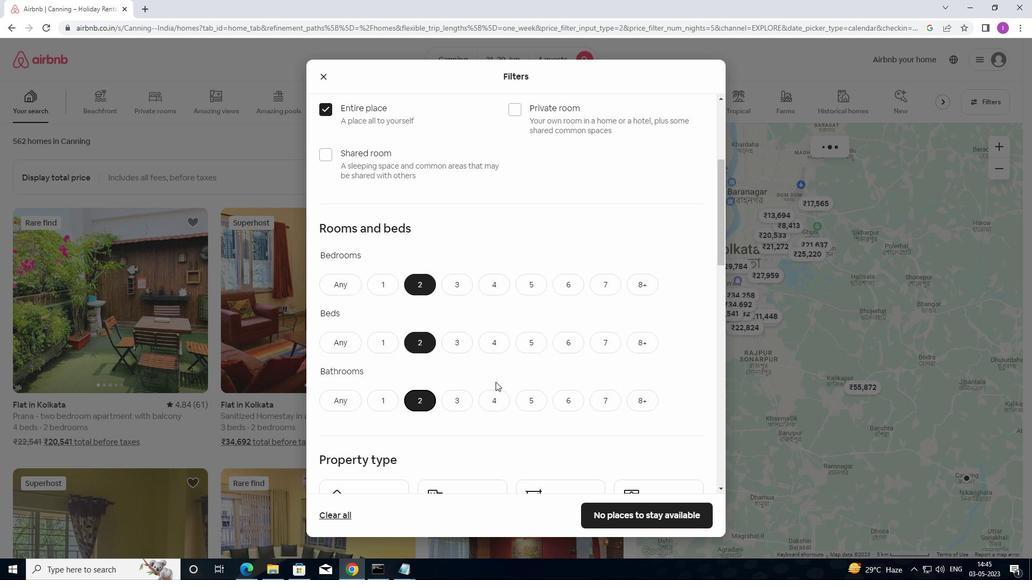 
Action: Mouse scrolled (507, 380) with delta (0, 0)
Screenshot: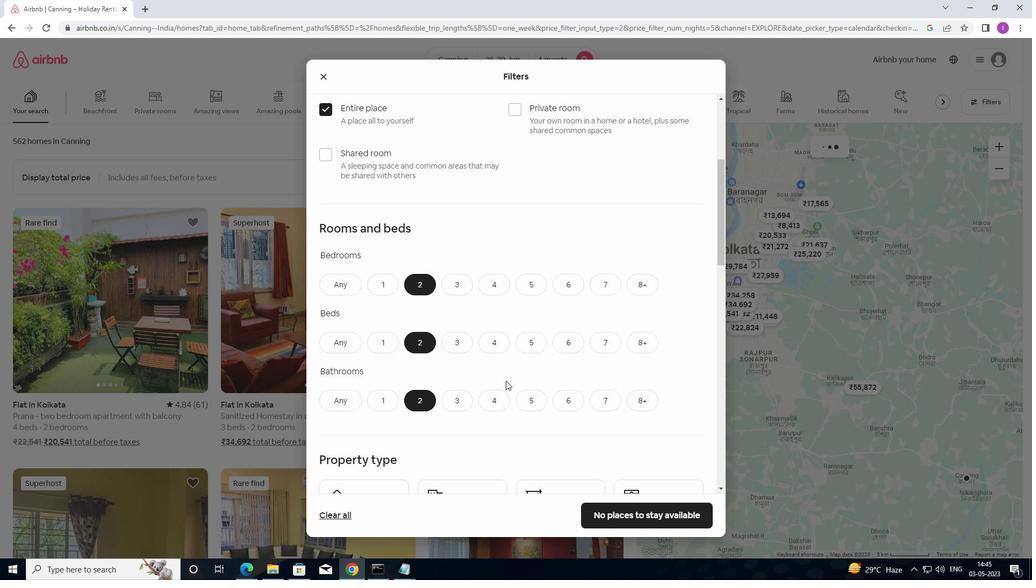 
Action: Mouse moved to (401, 362)
Screenshot: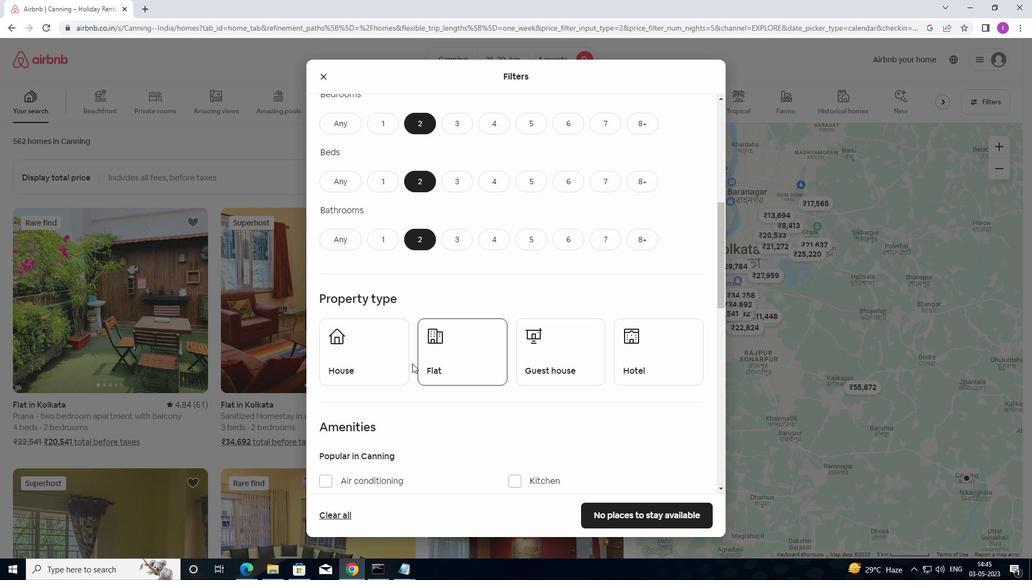 
Action: Mouse pressed left at (401, 362)
Screenshot: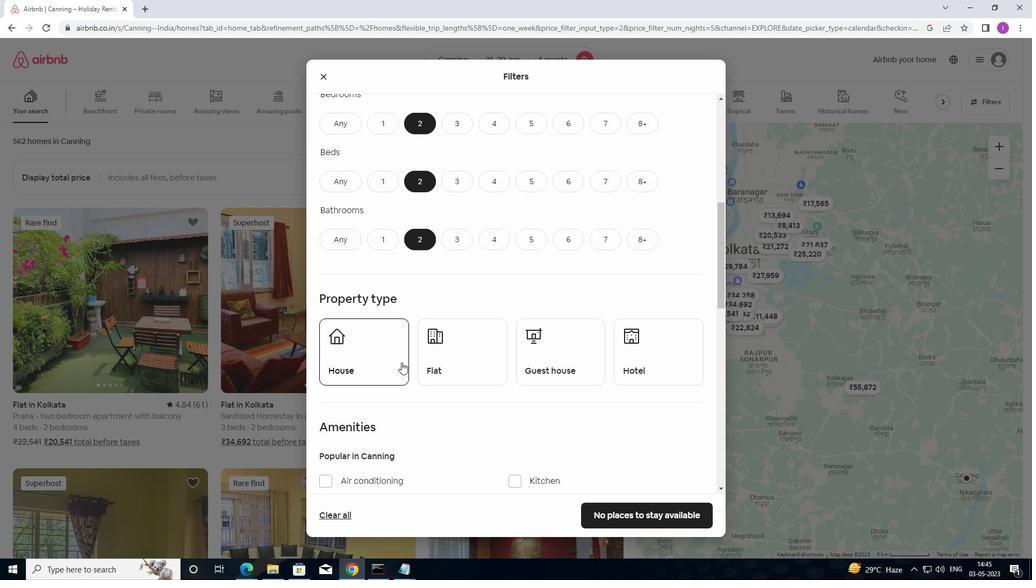 
Action: Mouse moved to (447, 367)
Screenshot: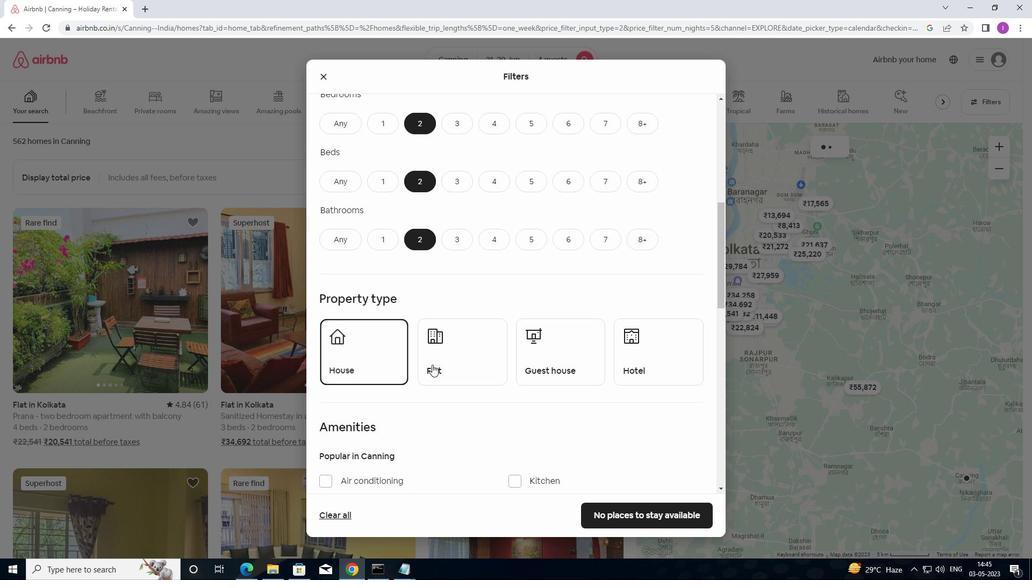 
Action: Mouse pressed left at (447, 367)
Screenshot: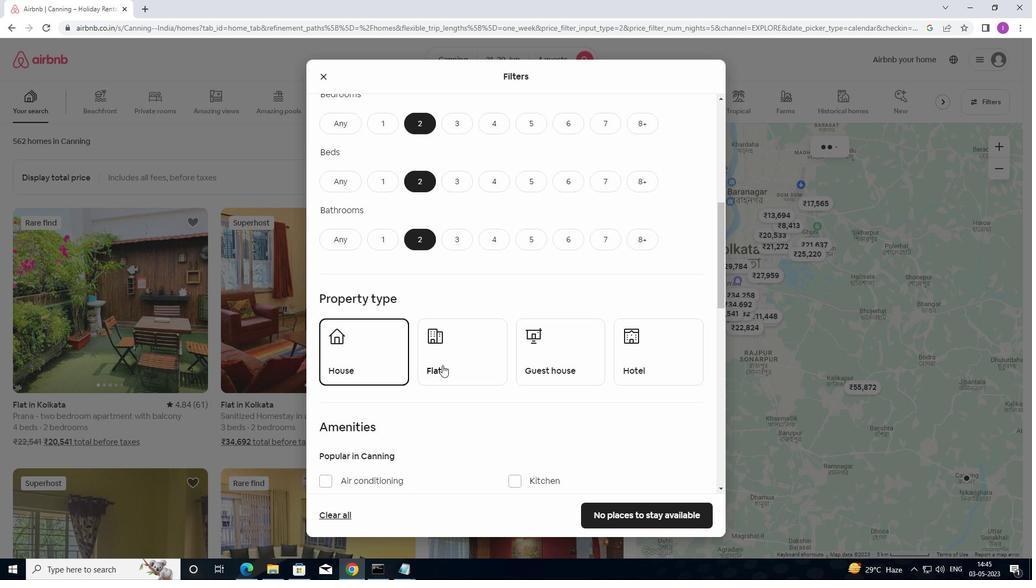 
Action: Mouse moved to (533, 362)
Screenshot: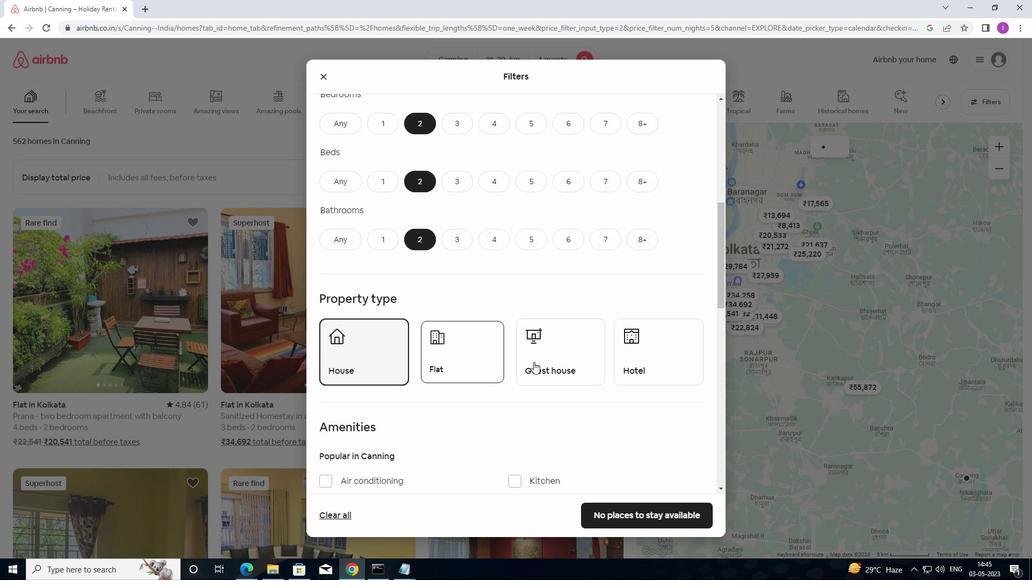 
Action: Mouse pressed left at (533, 362)
Screenshot: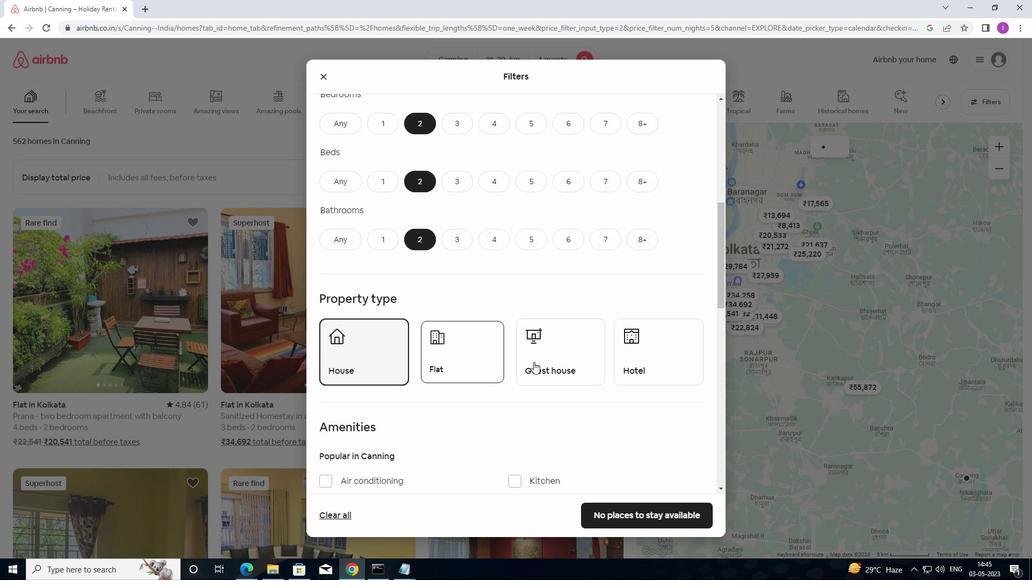 
Action: Mouse moved to (637, 359)
Screenshot: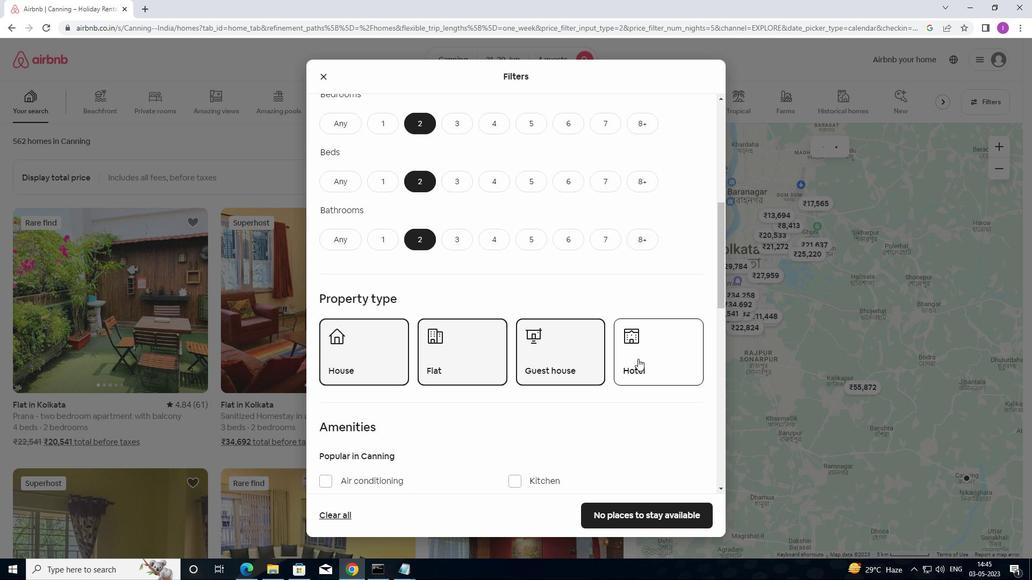 
Action: Mouse scrolled (637, 358) with delta (0, 0)
Screenshot: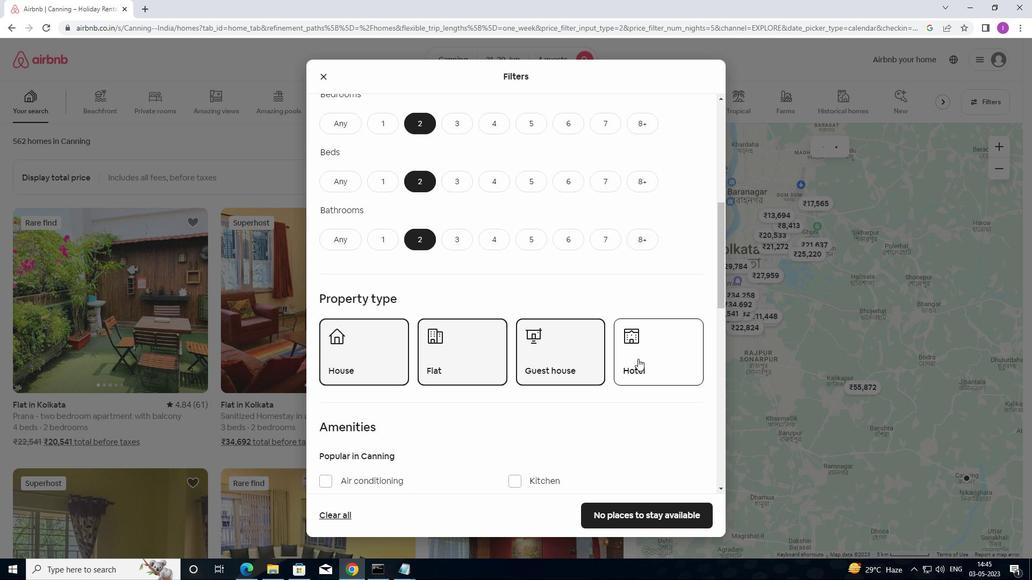 
Action: Mouse scrolled (637, 358) with delta (0, 0)
Screenshot: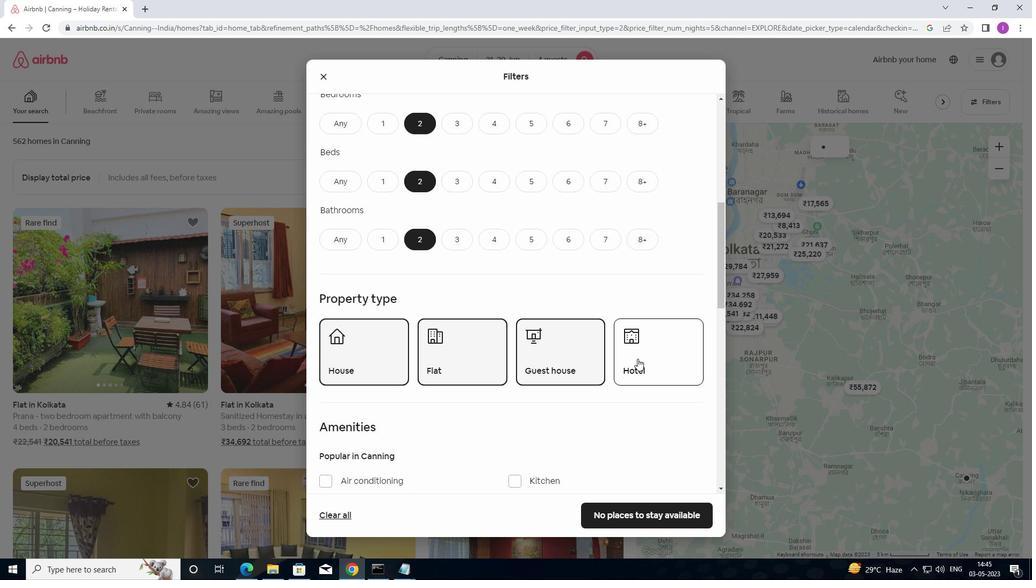
Action: Mouse scrolled (637, 358) with delta (0, 0)
Screenshot: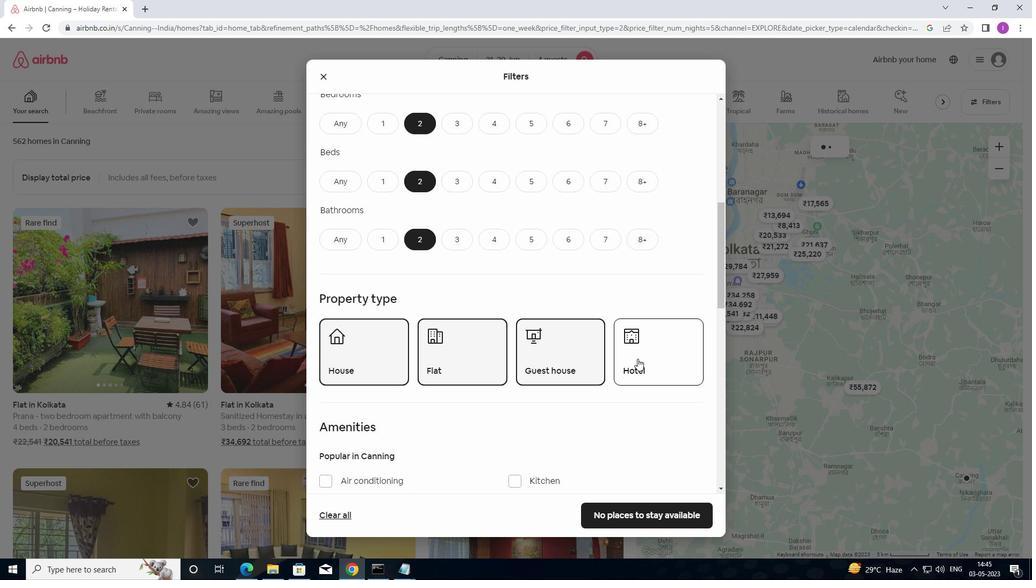 
Action: Mouse moved to (530, 367)
Screenshot: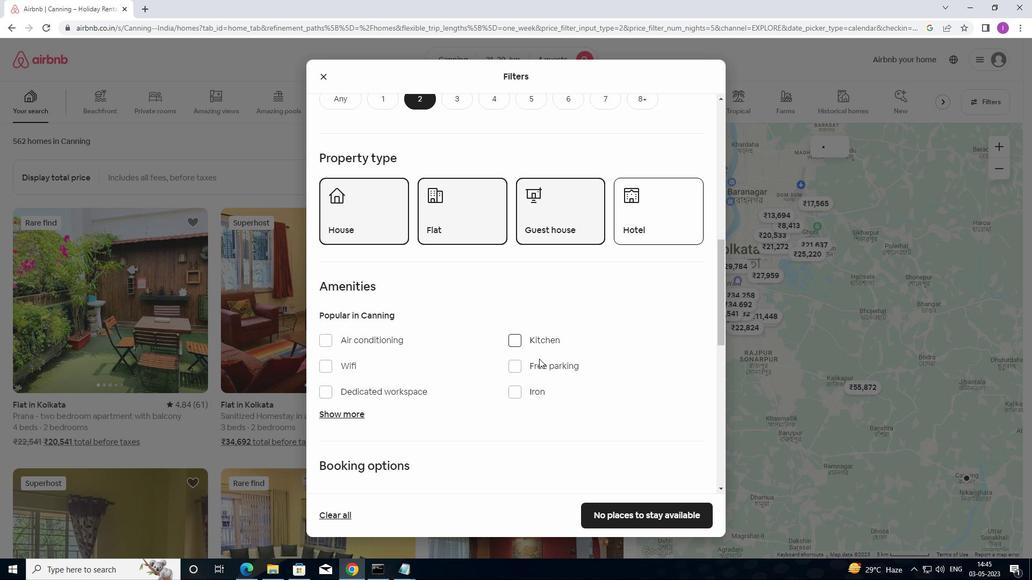 
Action: Mouse scrolled (530, 366) with delta (0, 0)
Screenshot: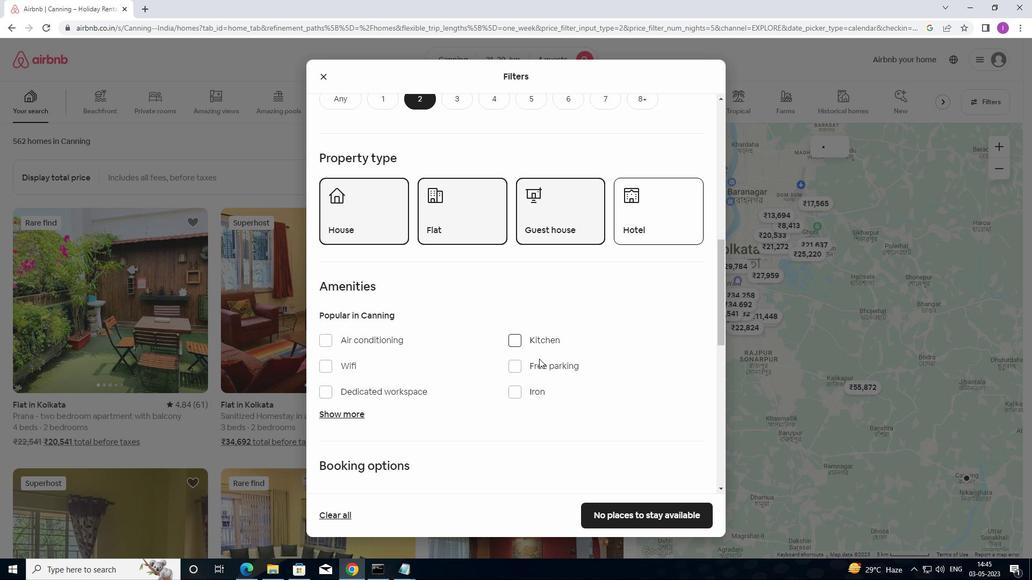 
Action: Mouse moved to (698, 451)
Screenshot: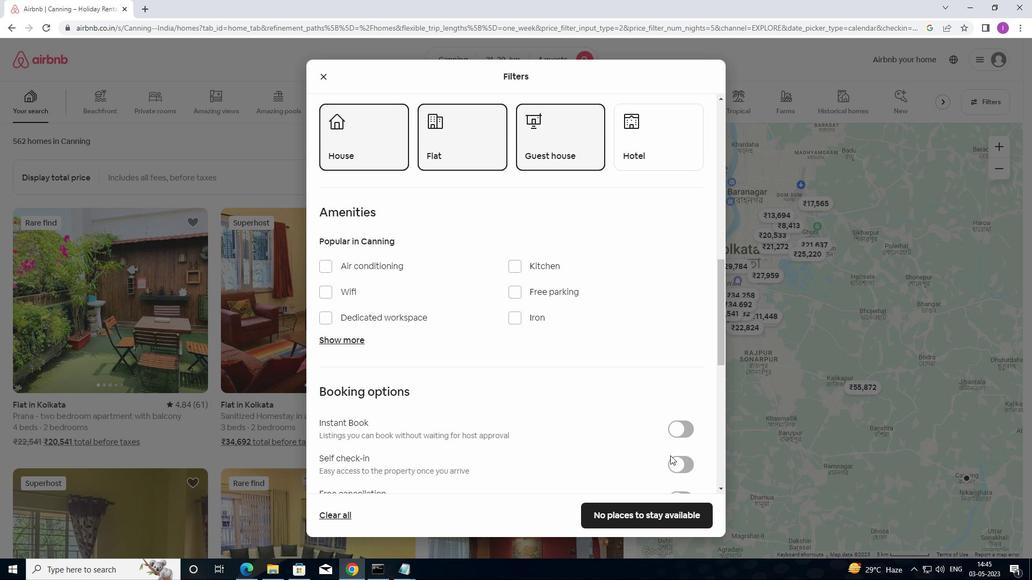 
Action: Mouse scrolled (698, 451) with delta (0, 0)
Screenshot: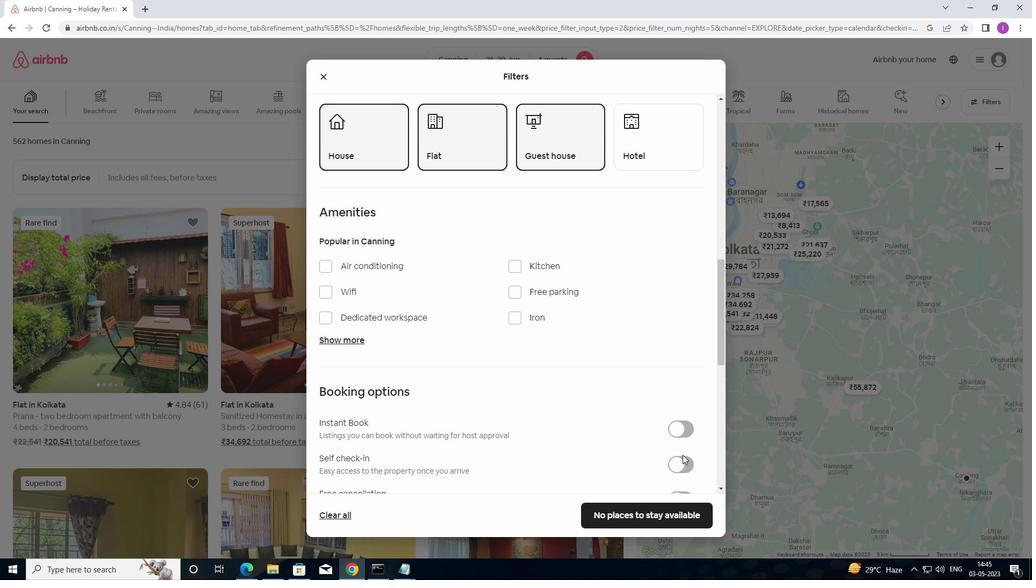 
Action: Mouse moved to (698, 451)
Screenshot: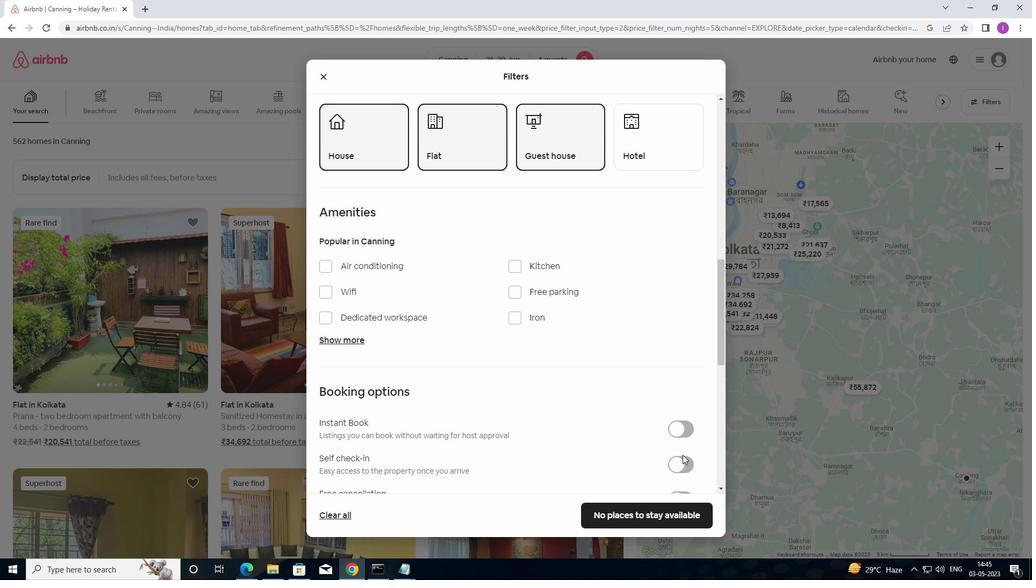 
Action: Mouse scrolled (698, 451) with delta (0, 0)
Screenshot: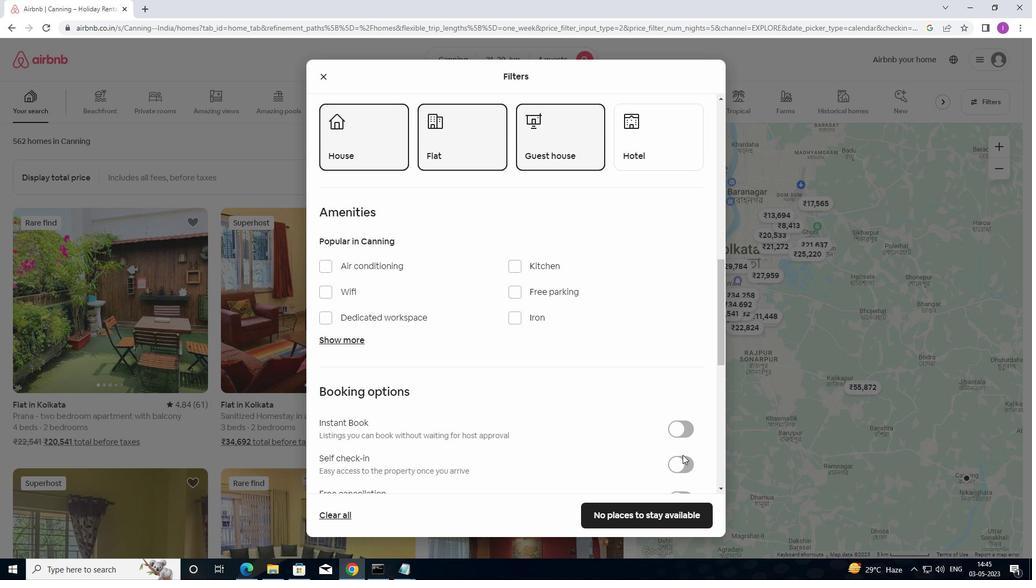 
Action: Mouse moved to (688, 357)
Screenshot: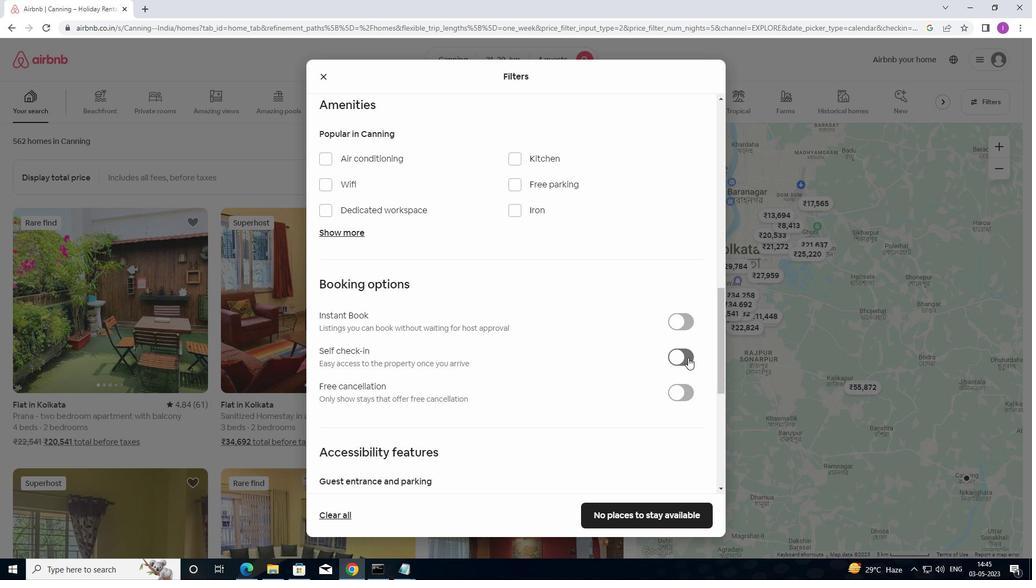 
Action: Mouse pressed left at (688, 357)
Screenshot: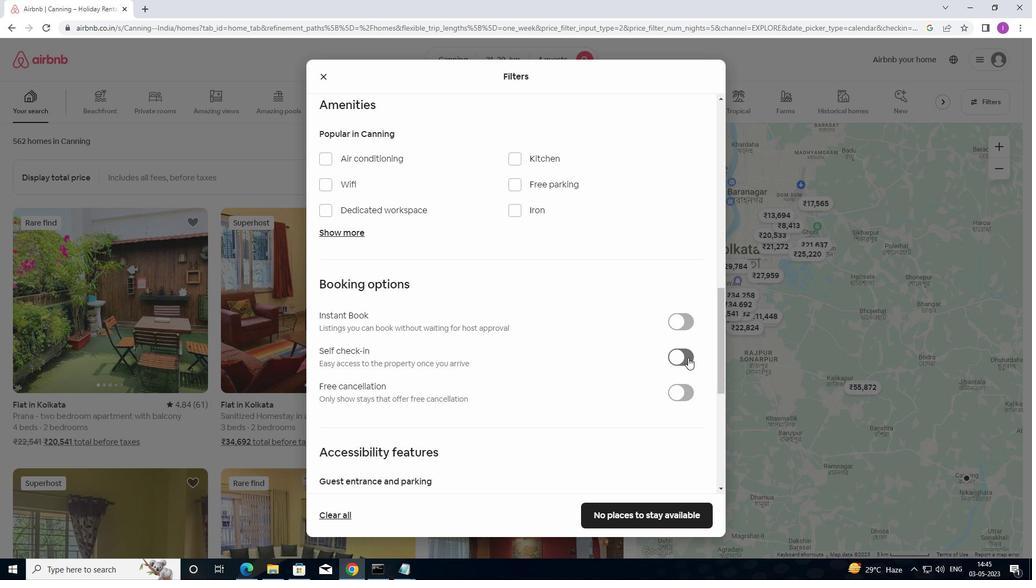 
Action: Mouse moved to (526, 357)
Screenshot: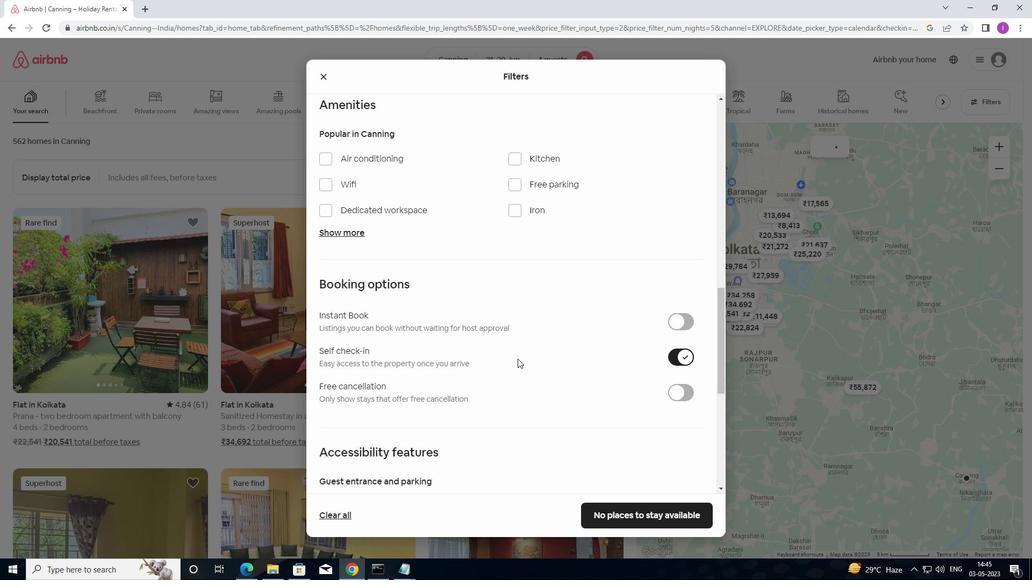 
Action: Mouse scrolled (526, 356) with delta (0, 0)
Screenshot: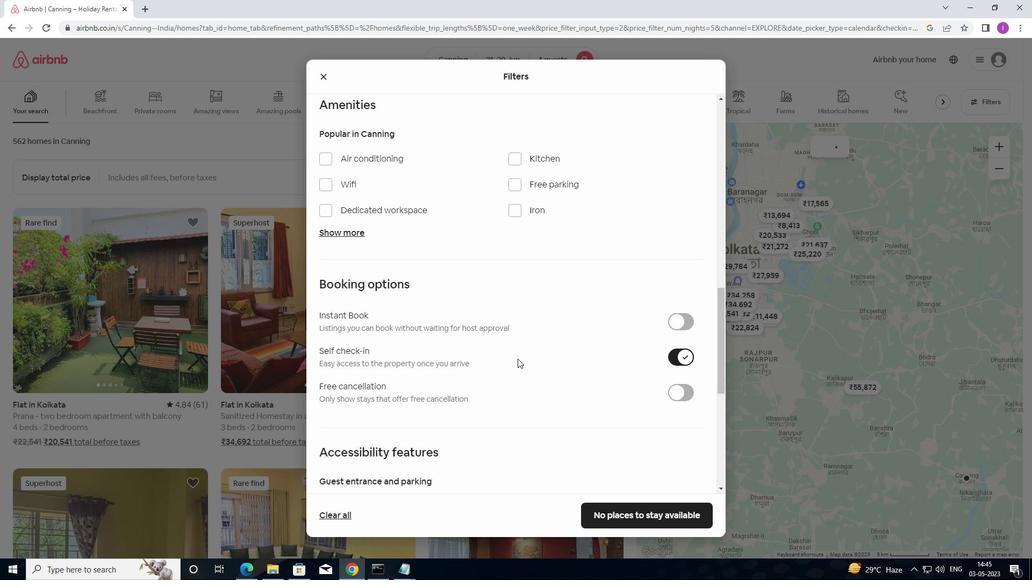 
Action: Mouse moved to (528, 358)
Screenshot: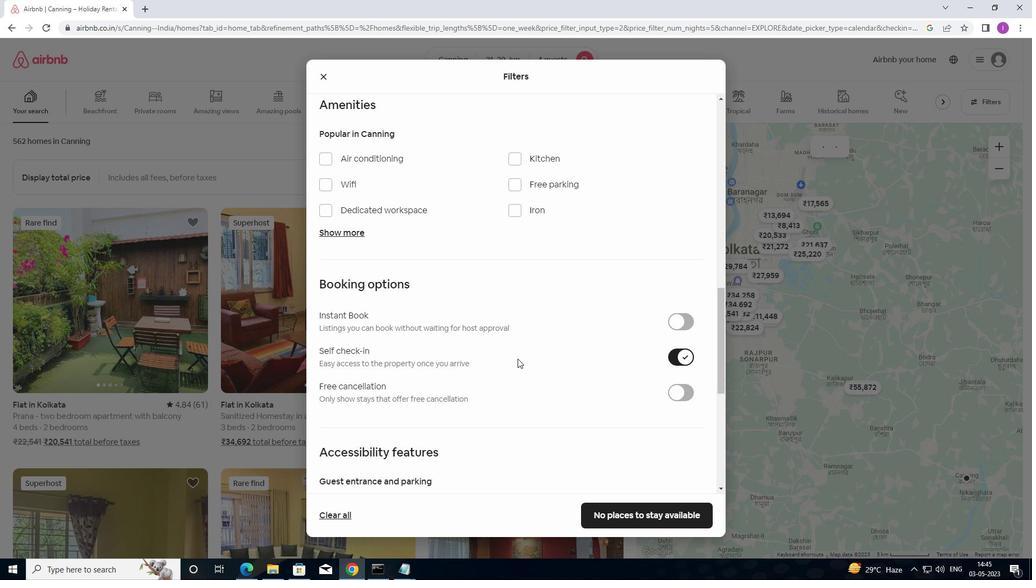 
Action: Mouse scrolled (528, 358) with delta (0, 0)
Screenshot: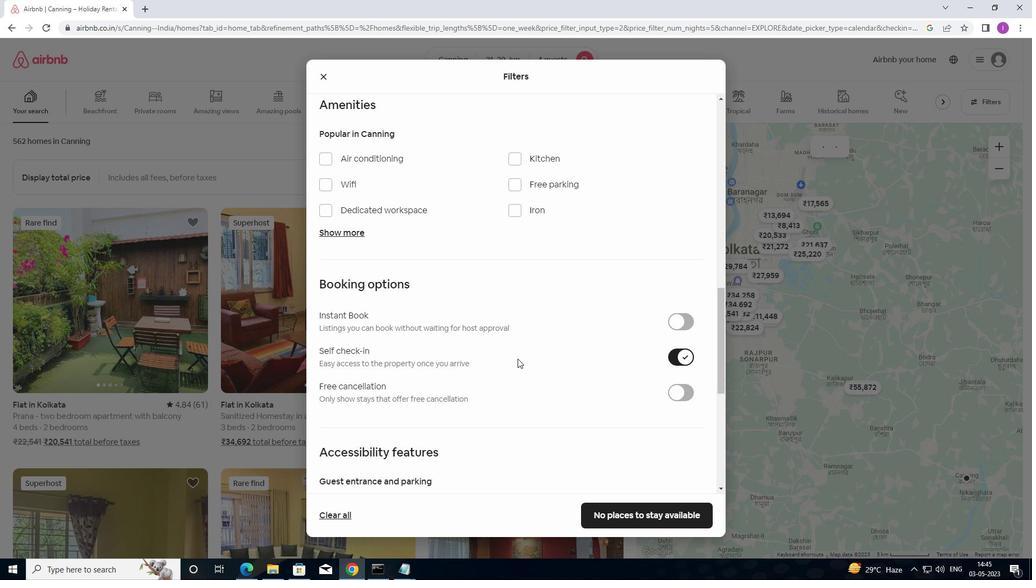 
Action: Mouse moved to (530, 360)
Screenshot: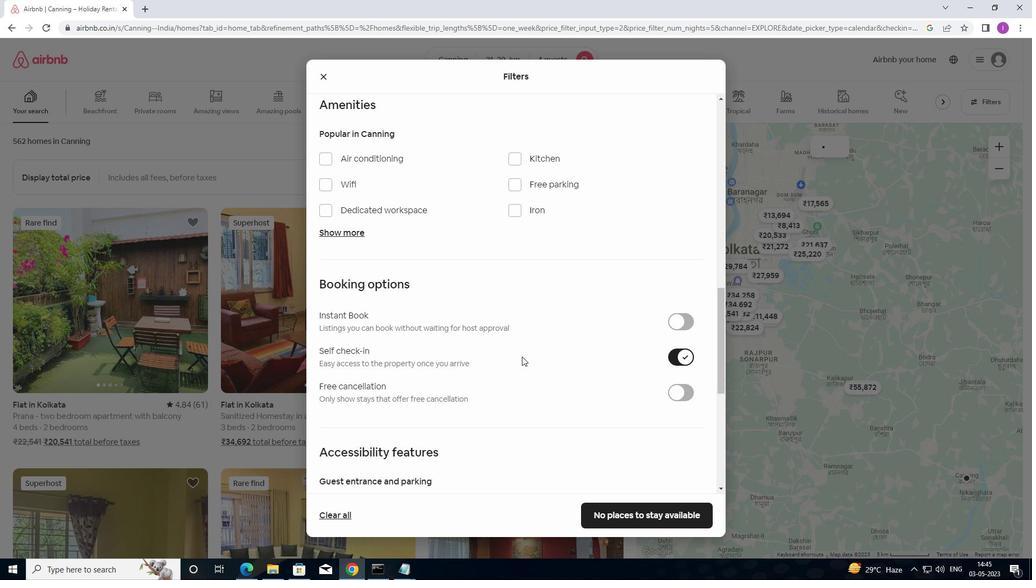 
Action: Mouse scrolled (530, 359) with delta (0, 0)
Screenshot: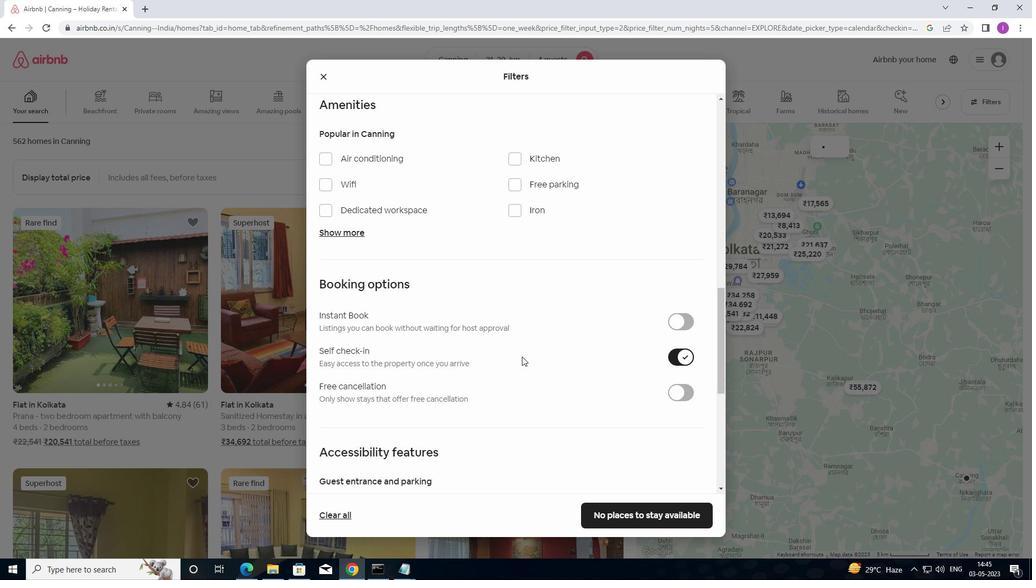 
Action: Mouse moved to (533, 360)
Screenshot: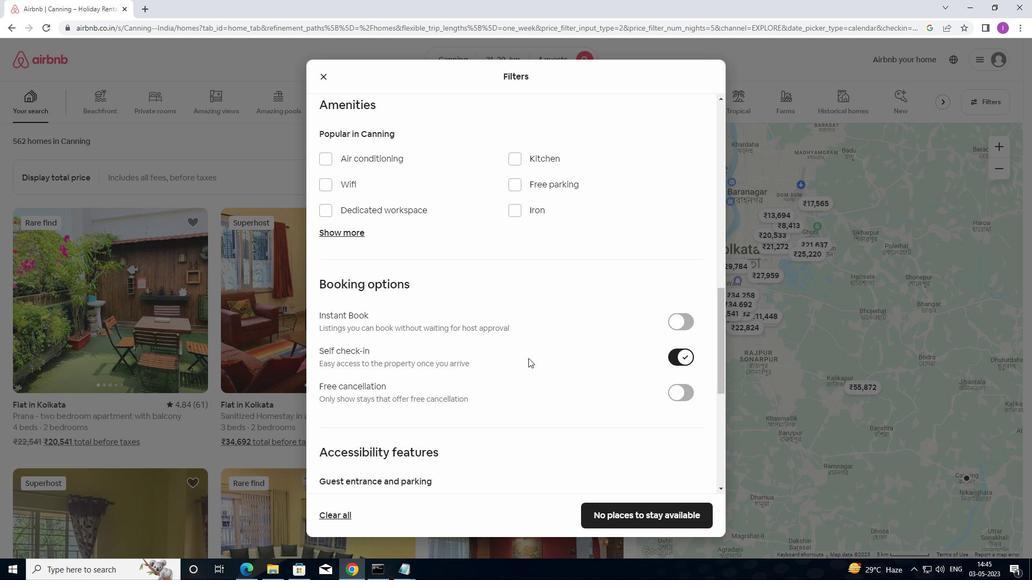 
Action: Mouse scrolled (533, 360) with delta (0, 0)
Screenshot: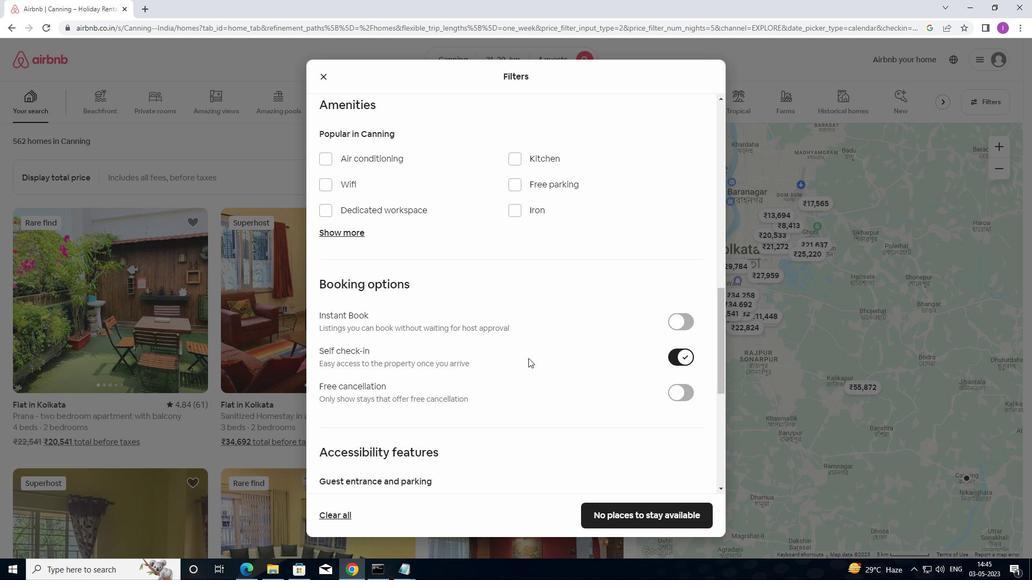 
Action: Mouse moved to (552, 358)
Screenshot: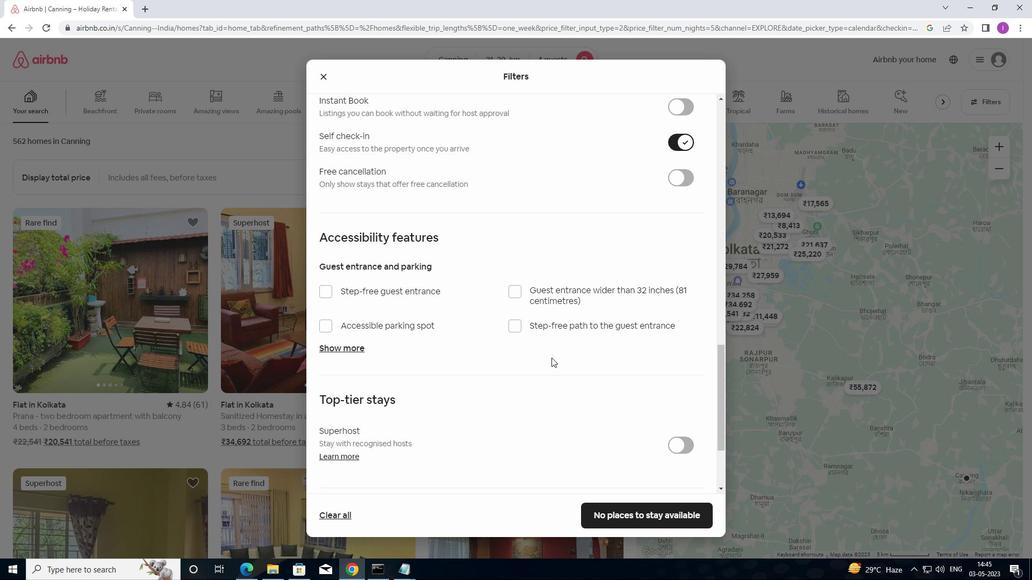 
Action: Mouse scrolled (552, 357) with delta (0, 0)
Screenshot: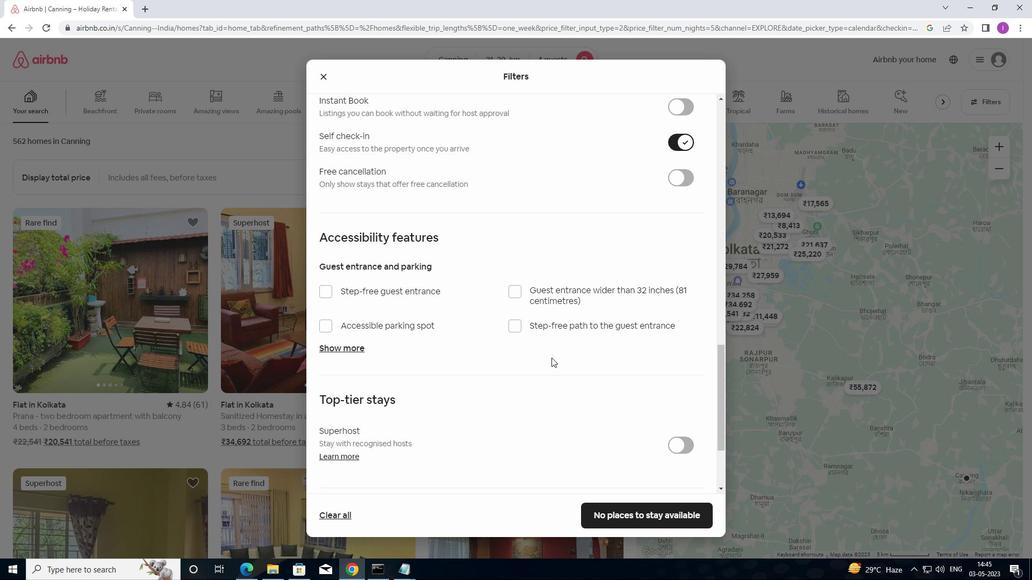 
Action: Mouse moved to (553, 358)
Screenshot: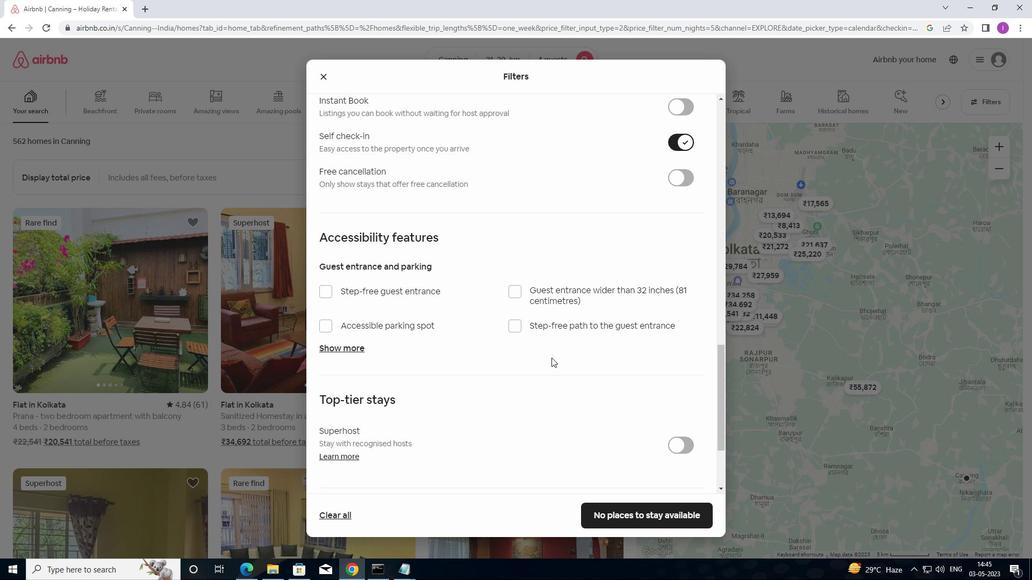 
Action: Mouse scrolled (553, 357) with delta (0, 0)
Screenshot: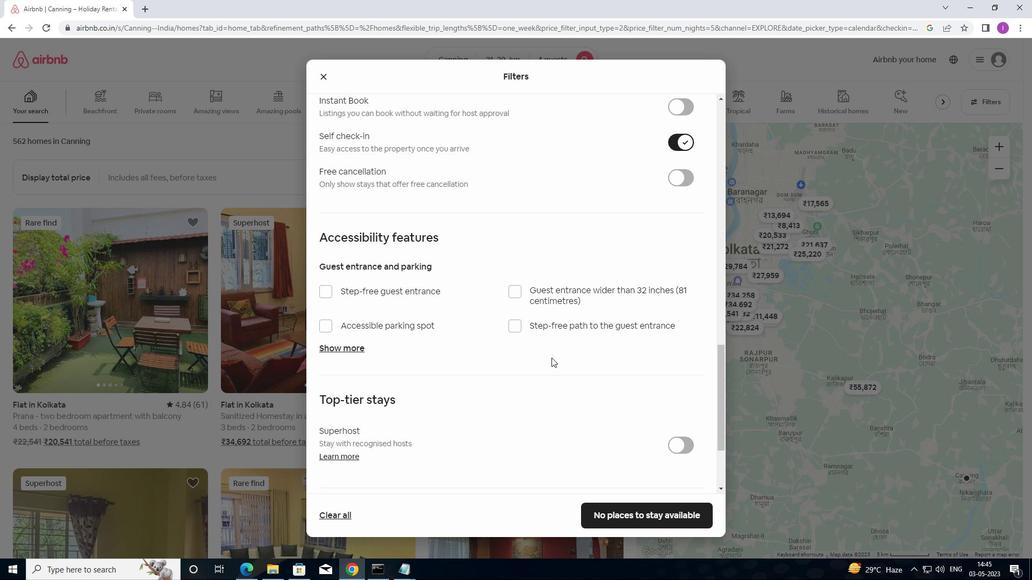 
Action: Mouse scrolled (553, 357) with delta (0, 0)
Screenshot: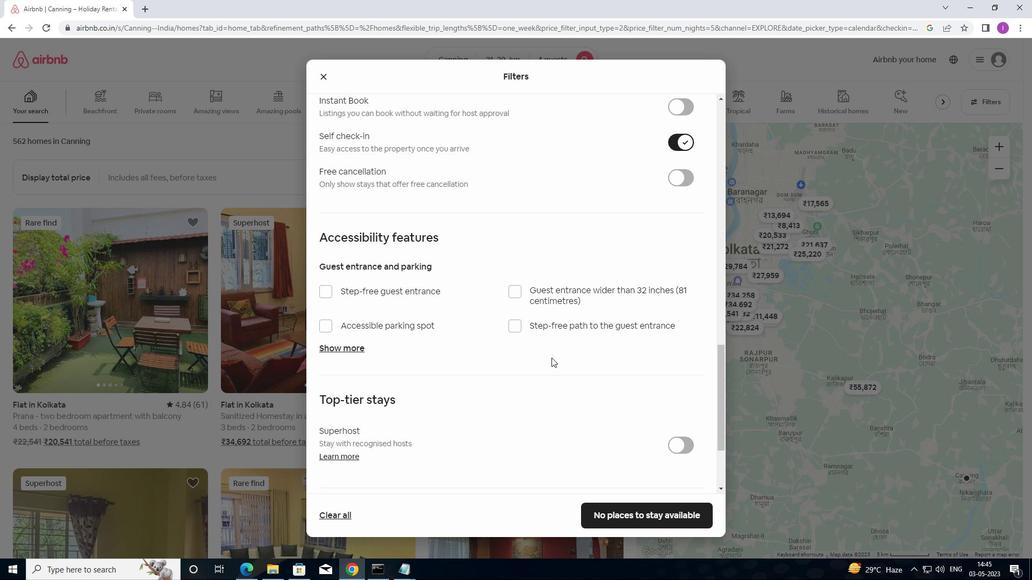 
Action: Mouse moved to (553, 358)
Screenshot: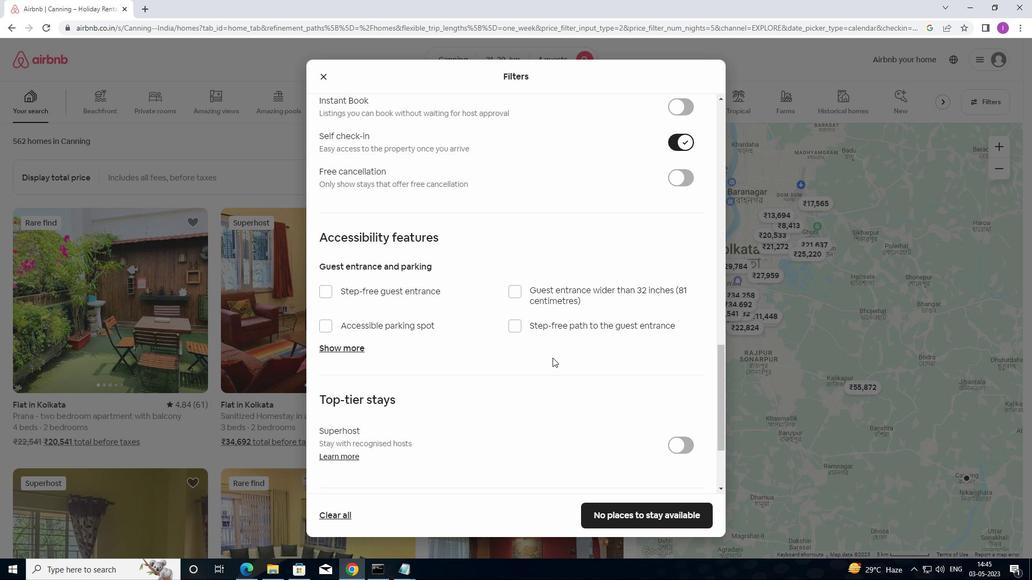 
Action: Mouse scrolled (553, 358) with delta (0, 0)
Screenshot: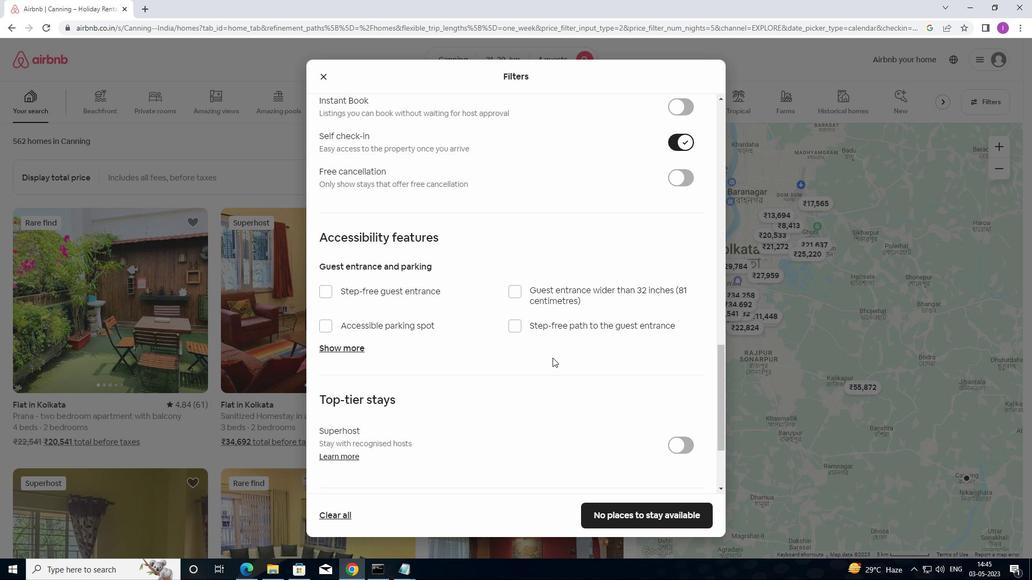 
Action: Mouse moved to (504, 414)
Screenshot: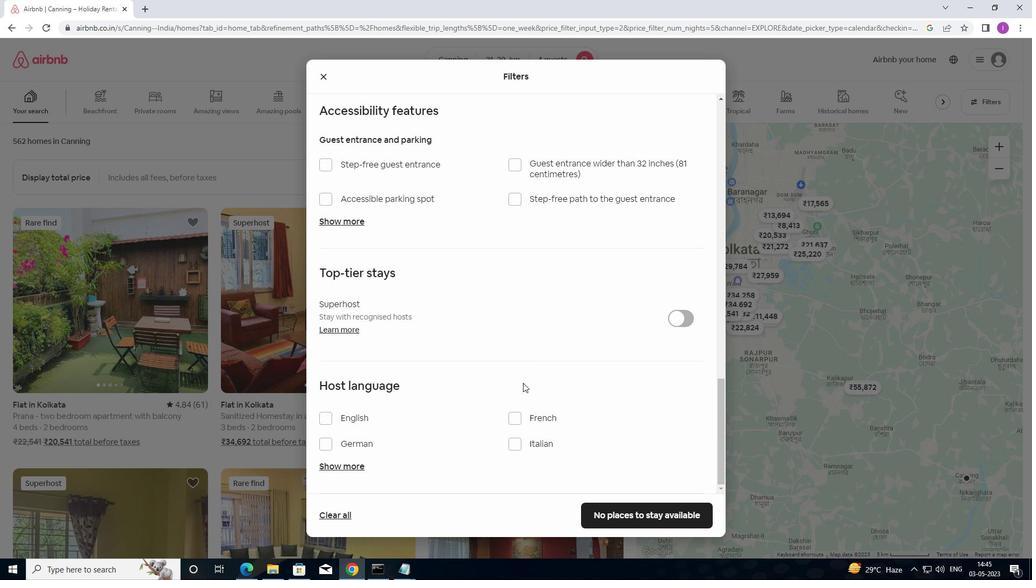 
Action: Mouse scrolled (504, 413) with delta (0, 0)
Screenshot: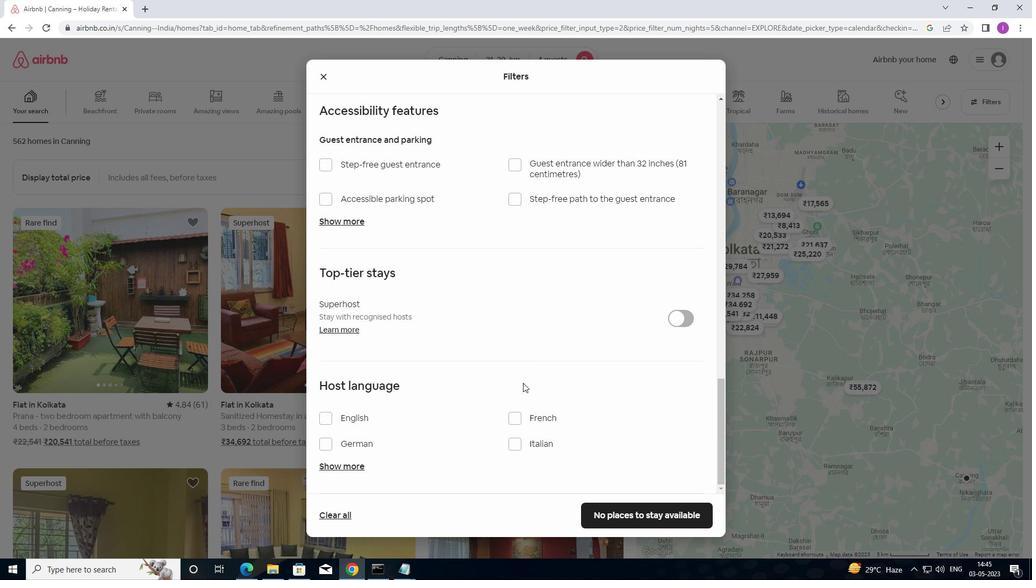 
Action: Mouse moved to (502, 422)
Screenshot: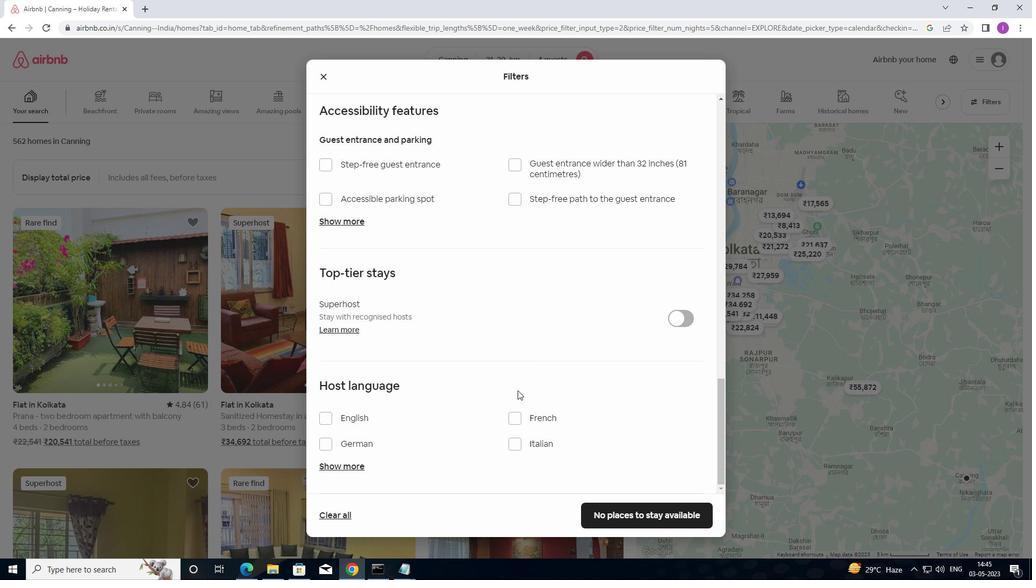 
Action: Mouse scrolled (502, 422) with delta (0, 0)
Screenshot: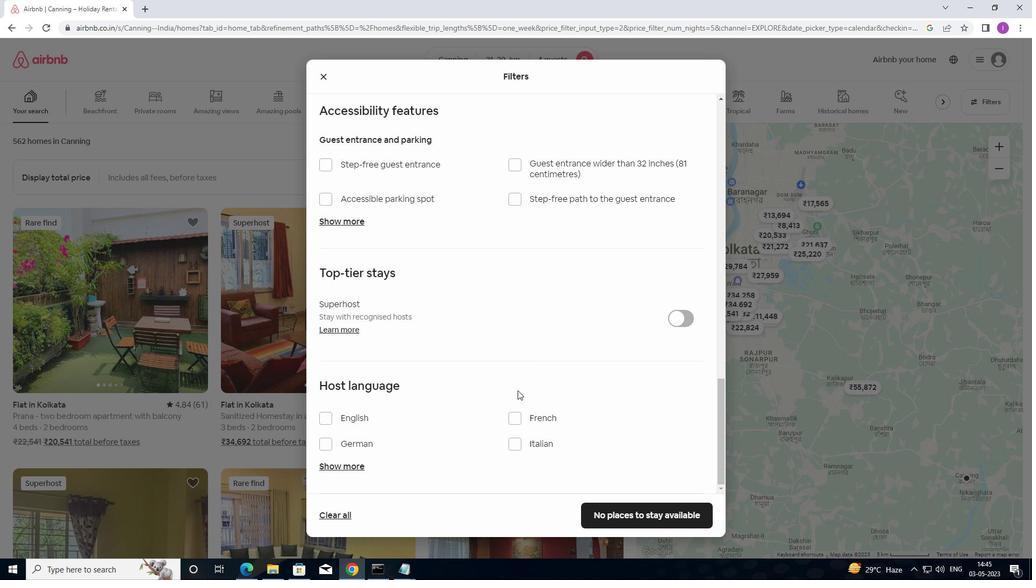 
Action: Mouse moved to (322, 422)
Screenshot: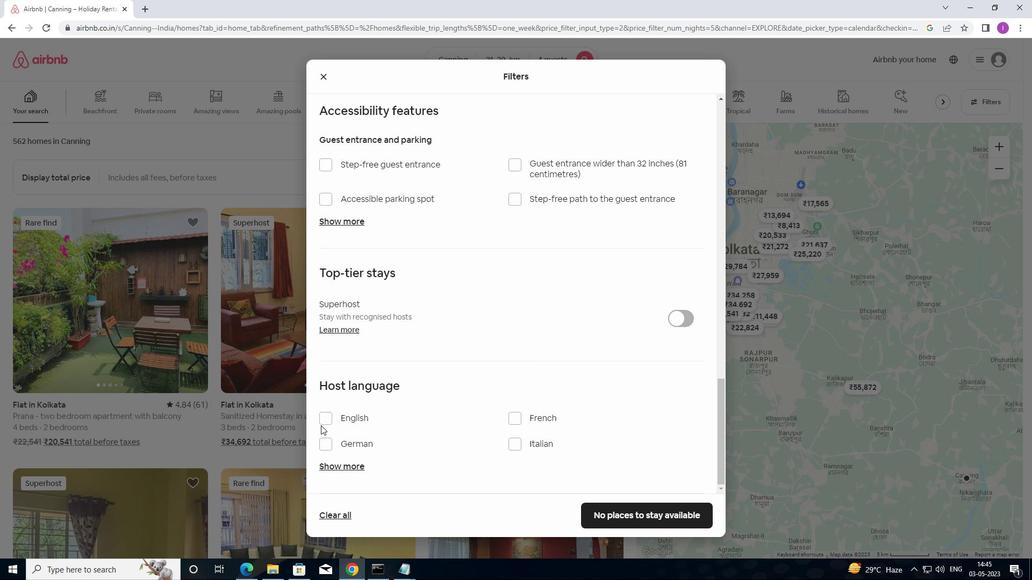 
Action: Mouse pressed left at (322, 422)
Screenshot: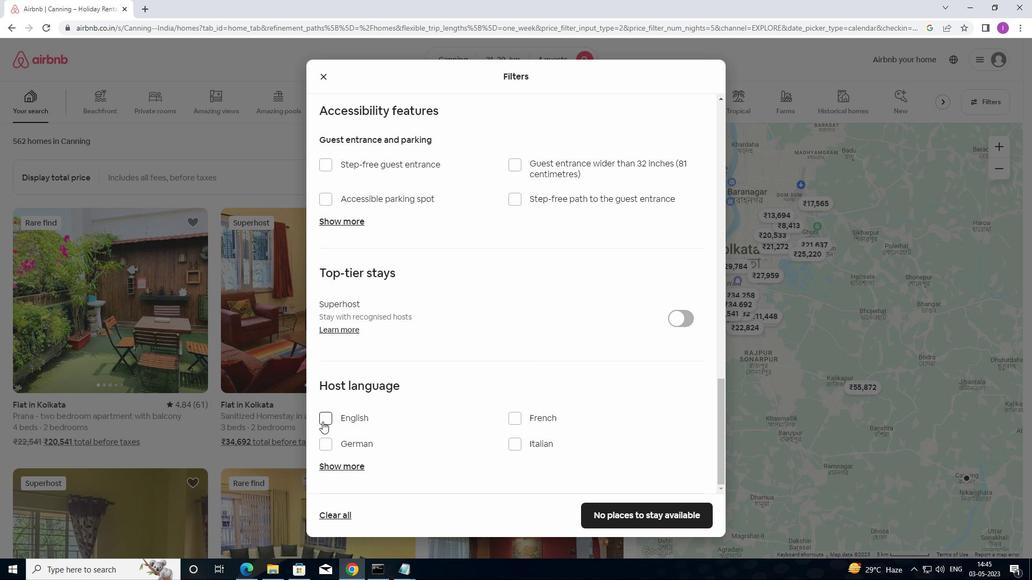 
Action: Mouse moved to (617, 516)
Screenshot: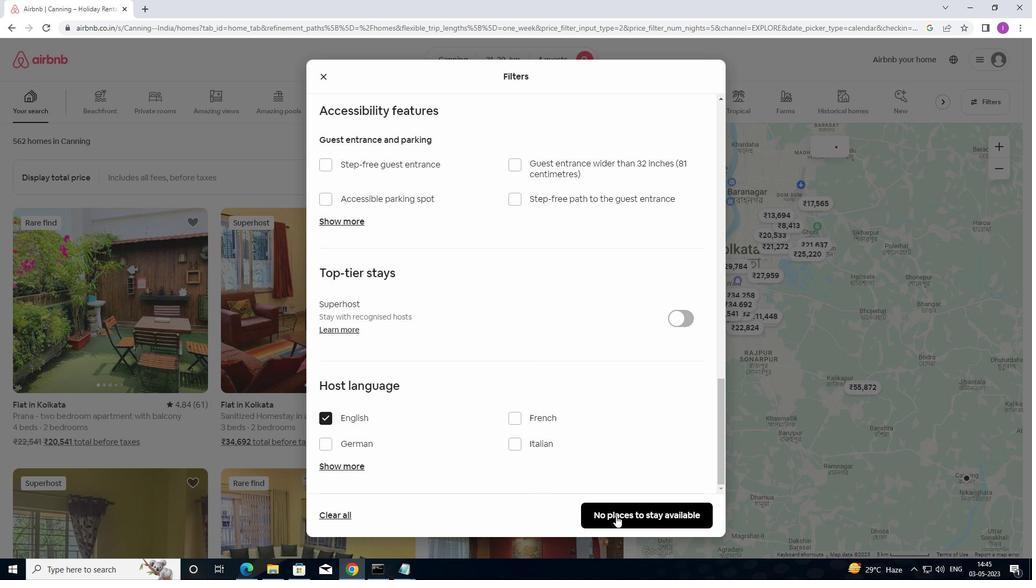 
Action: Mouse pressed left at (617, 516)
Screenshot: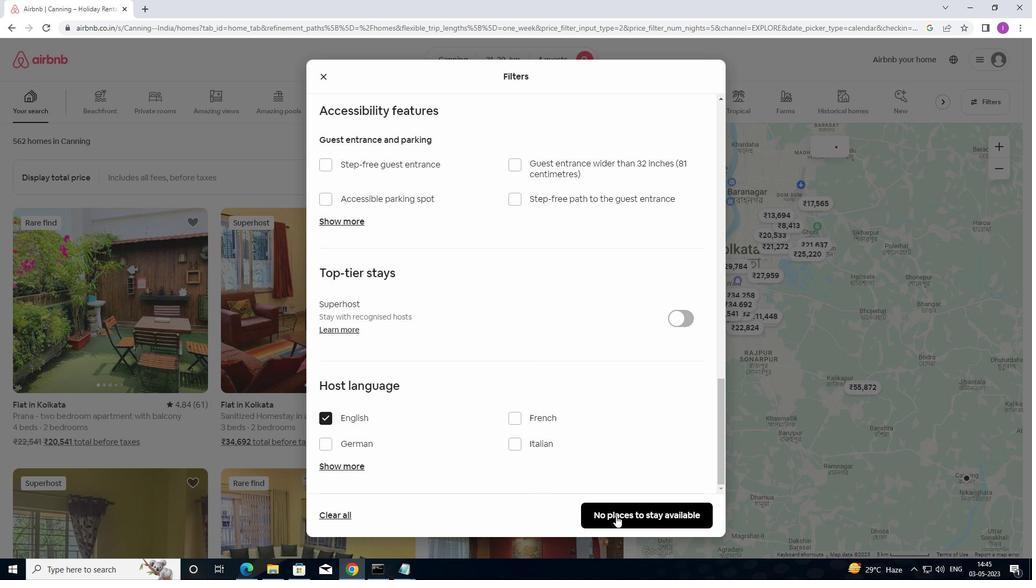 
Action: Mouse moved to (958, 485)
Screenshot: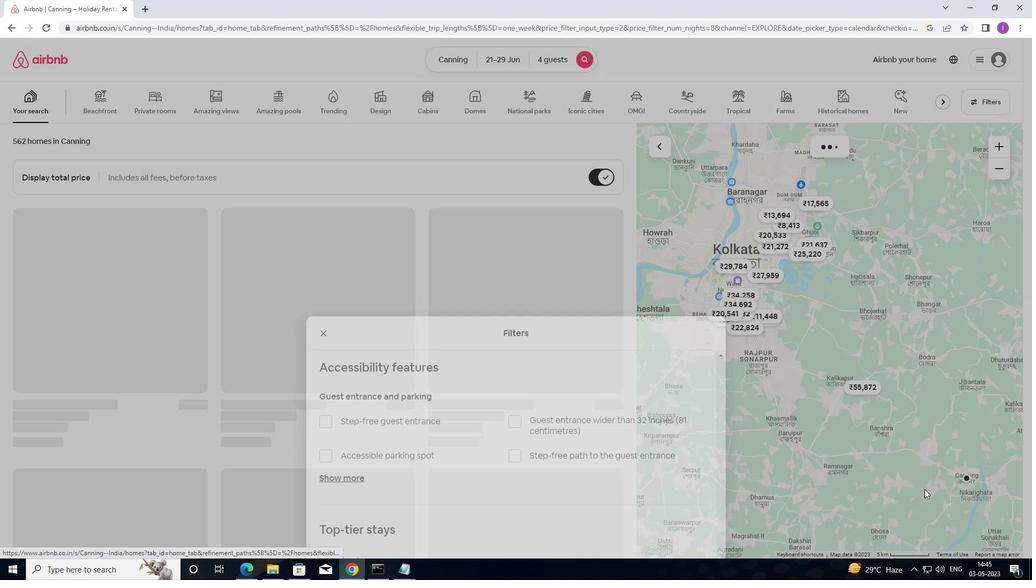 
